 Task: Look for space in Barpeta Road, India from 8th June, 2023 to 12th June, 2023 for 2 adults in price range Rs.8000 to Rs.16000. Place can be private room with 1  bedroom having 1 bed and 1 bathroom. Property type can be flatguest house, hotel. Amenities needed are: washing machine. Booking option can be shelf check-in. Required host language is English.
Action: Mouse moved to (433, 98)
Screenshot: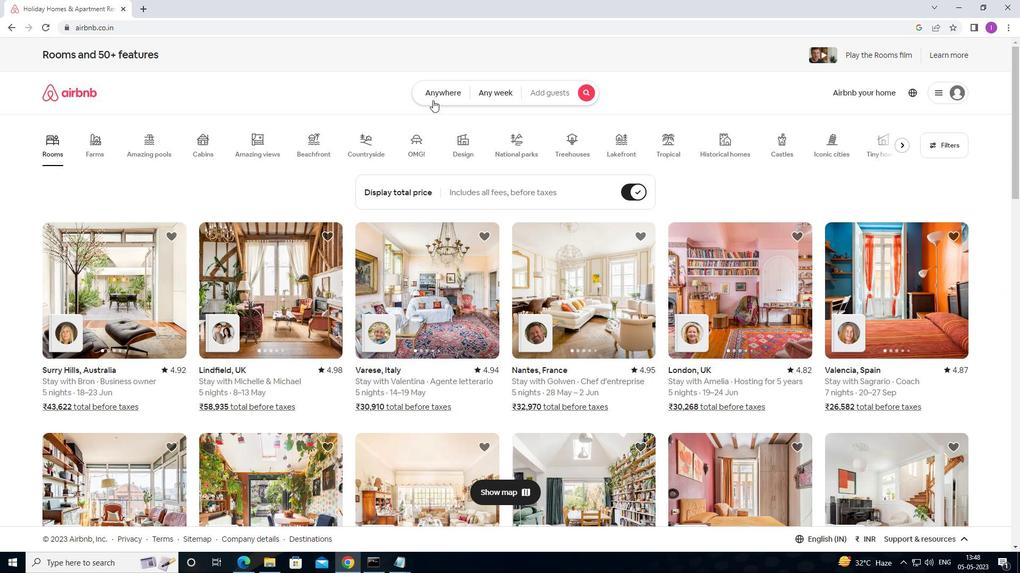 
Action: Mouse pressed left at (433, 98)
Screenshot: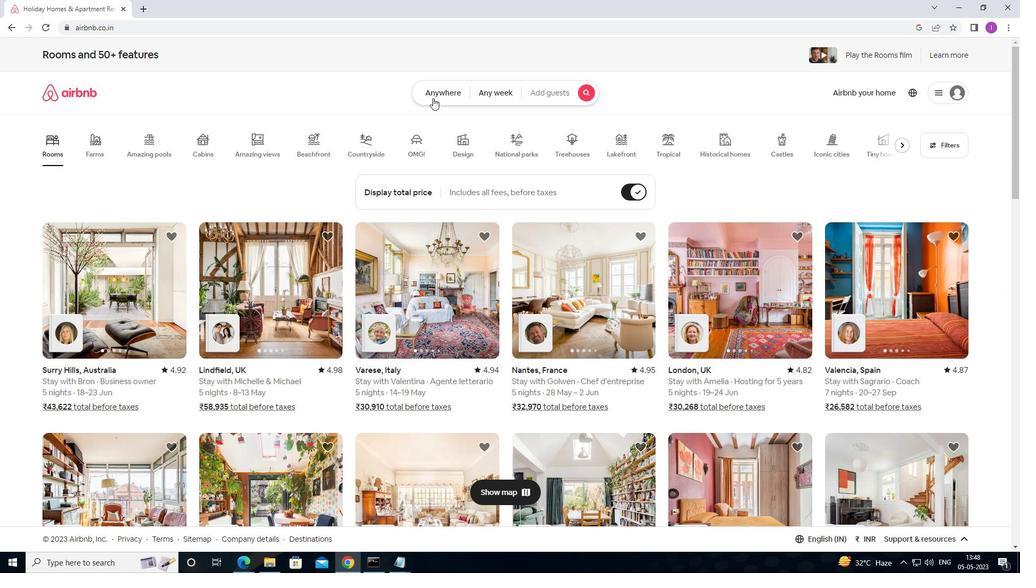 
Action: Mouse moved to (349, 131)
Screenshot: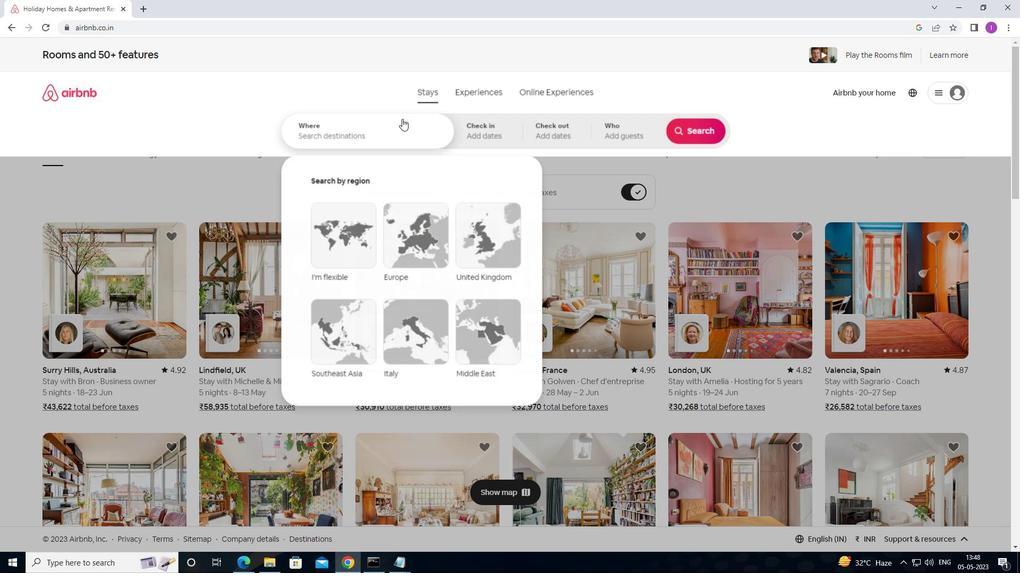 
Action: Mouse pressed left at (349, 131)
Screenshot: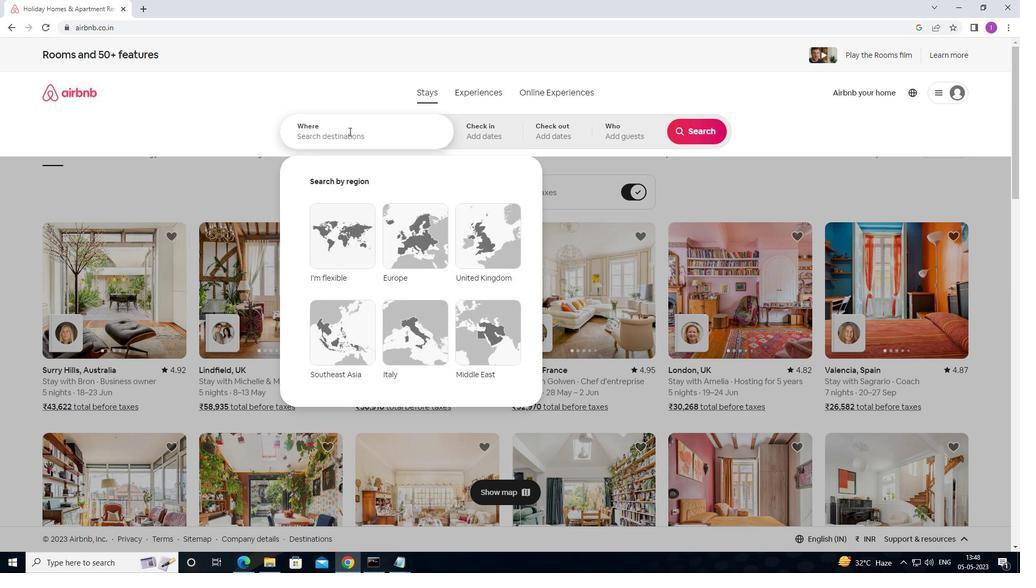 
Action: Mouse moved to (392, 137)
Screenshot: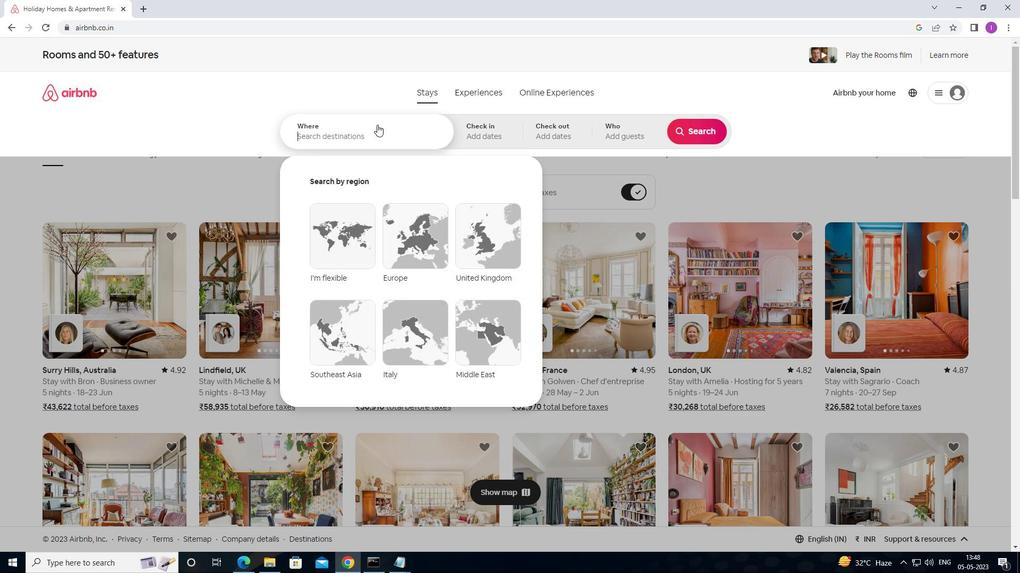 
Action: Key pressed <Key.shift>BARPETA,<Key.shift><Key.shift><Key.shift><Key.shift><Key.shift><Key.shift><Key.shift><Key.shift><Key.shift><Key.shift><Key.shift><Key.shift><Key.shift><Key.shift><Key.shift><Key.shift><Key.shift><Key.shift><Key.shift><Key.backspace><Key.space>ROAD,<Key.shift>INDIA
Screenshot: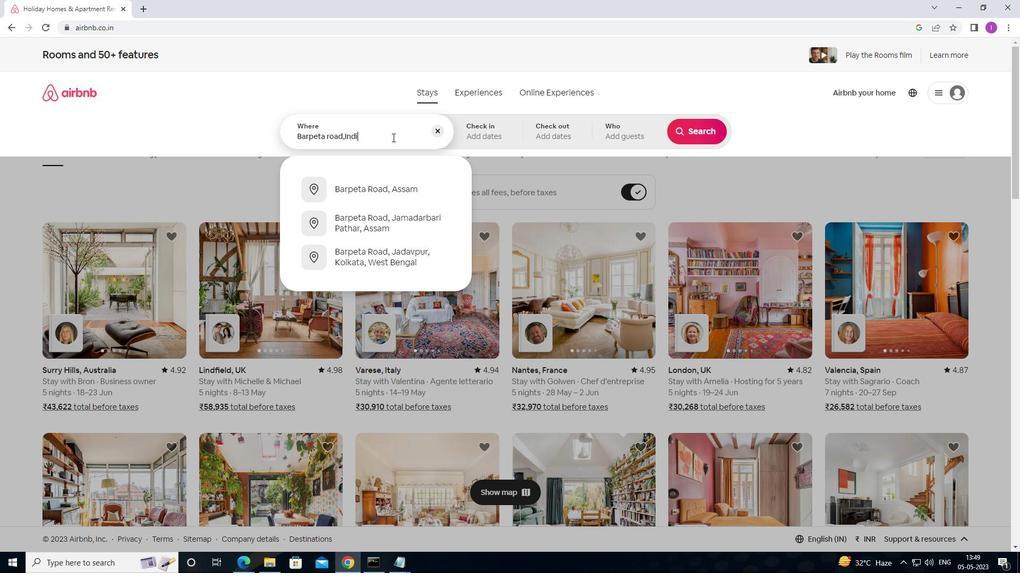 
Action: Mouse moved to (466, 137)
Screenshot: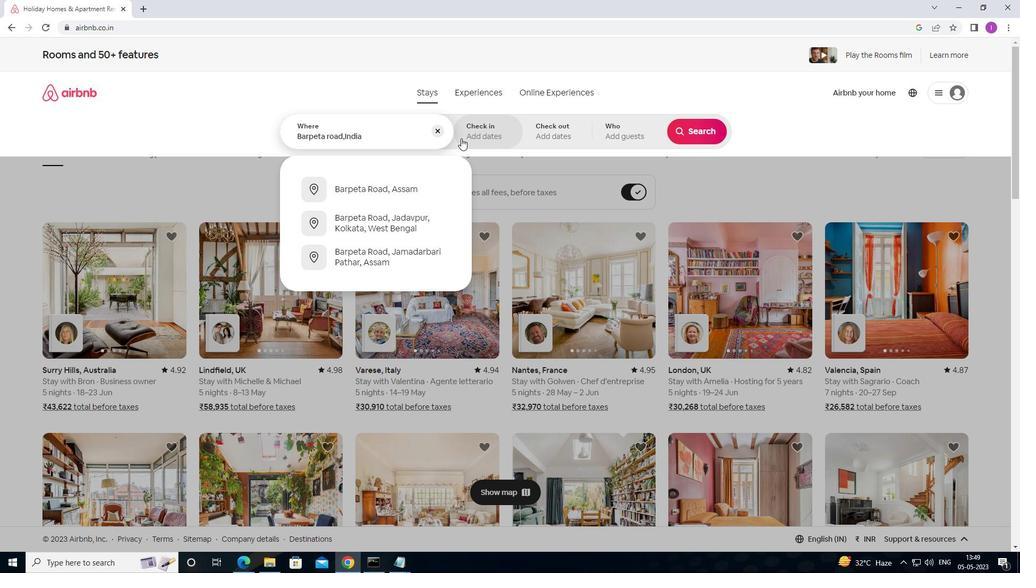 
Action: Mouse pressed left at (466, 137)
Screenshot: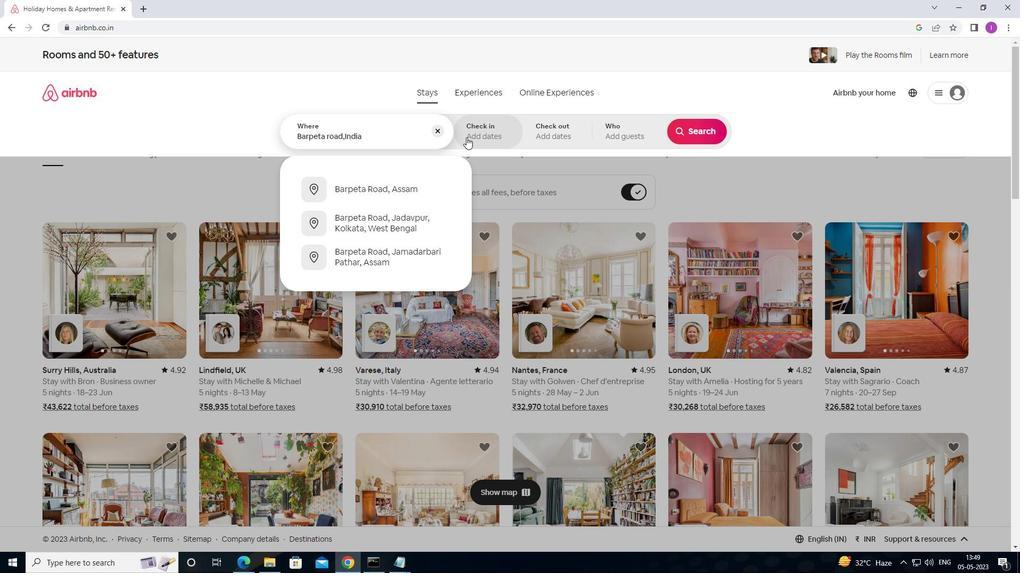 
Action: Mouse moved to (638, 288)
Screenshot: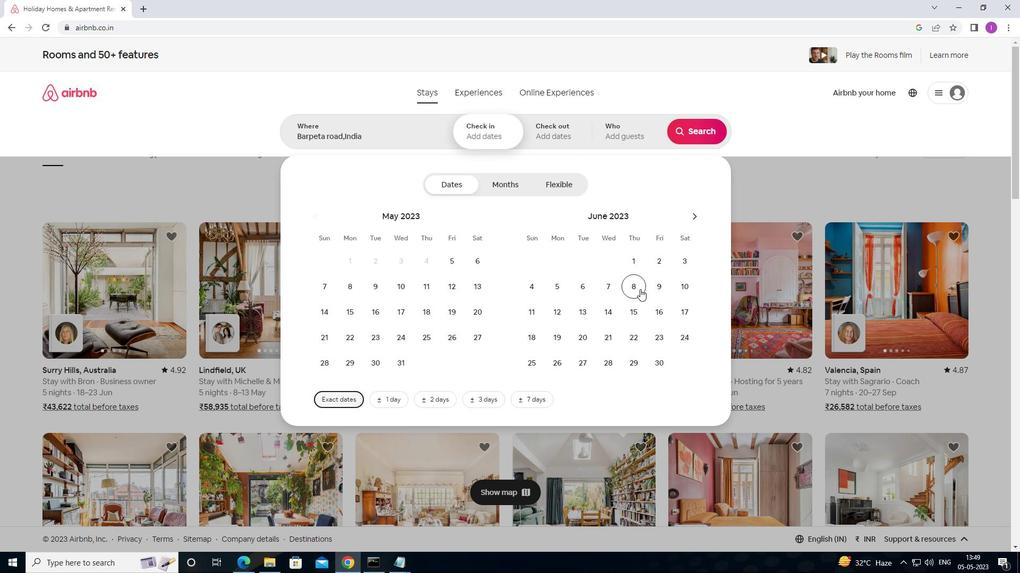 
Action: Mouse pressed left at (638, 288)
Screenshot: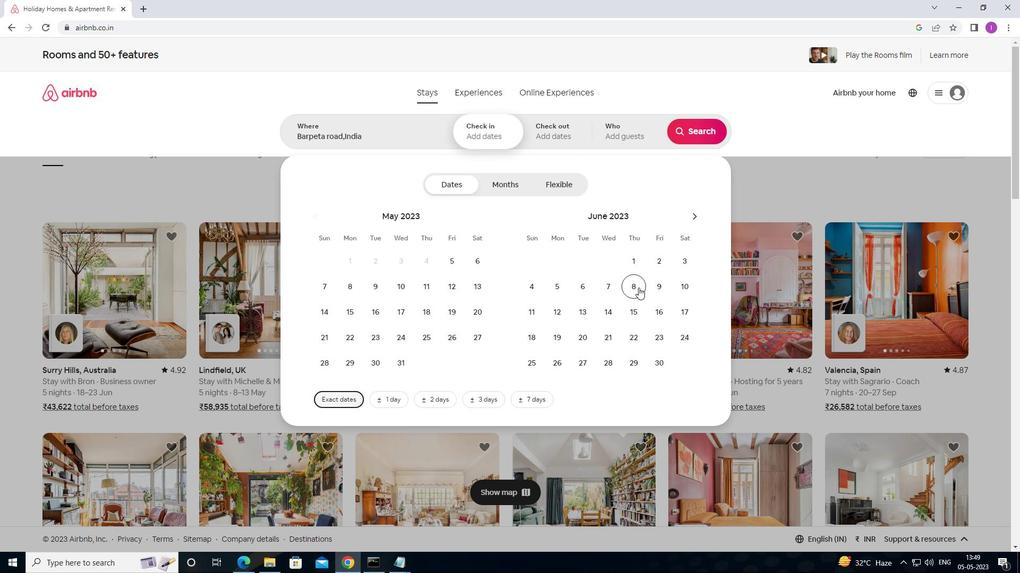 
Action: Mouse moved to (551, 309)
Screenshot: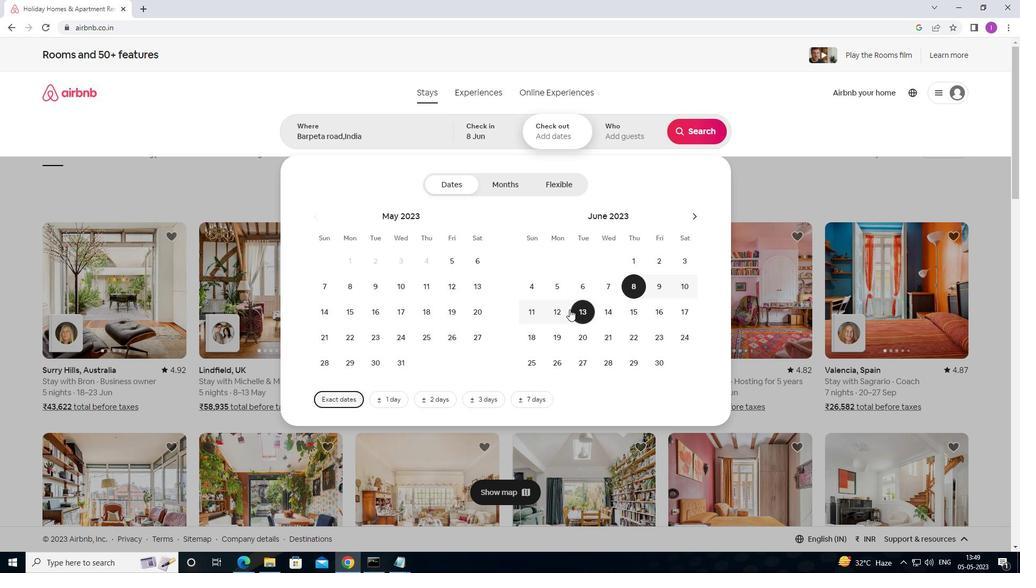 
Action: Mouse pressed left at (551, 309)
Screenshot: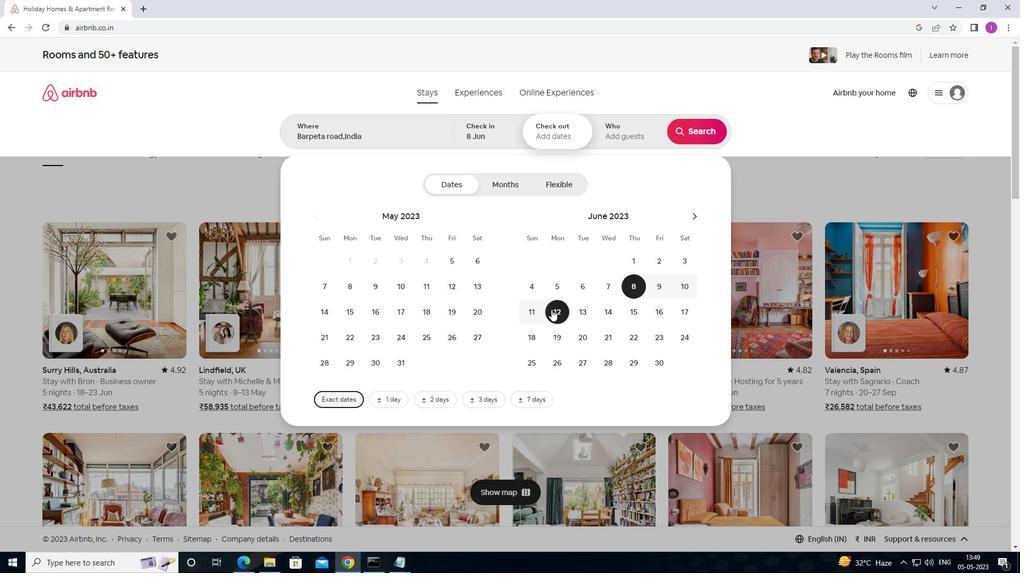 
Action: Mouse moved to (616, 139)
Screenshot: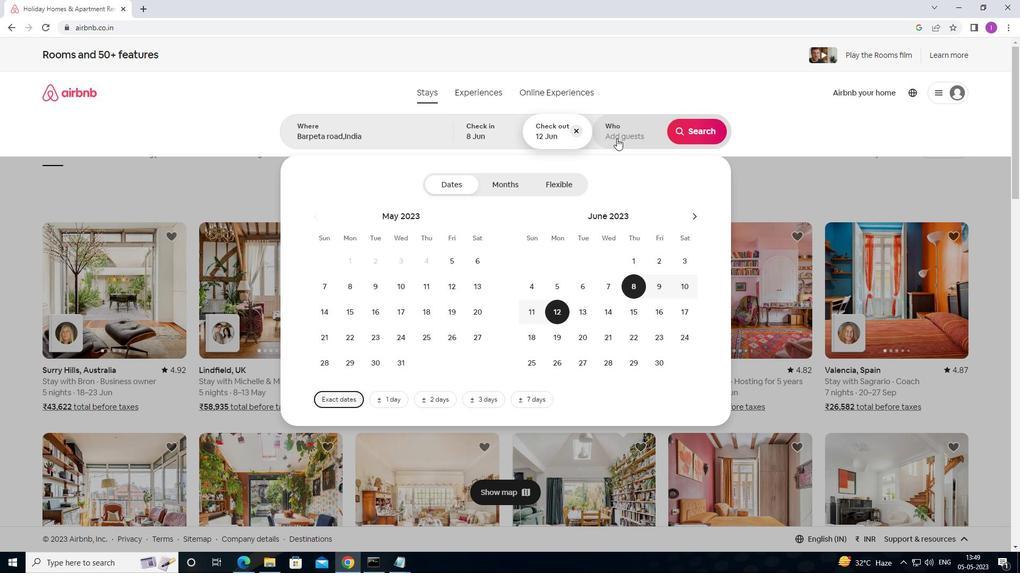 
Action: Mouse pressed left at (616, 139)
Screenshot: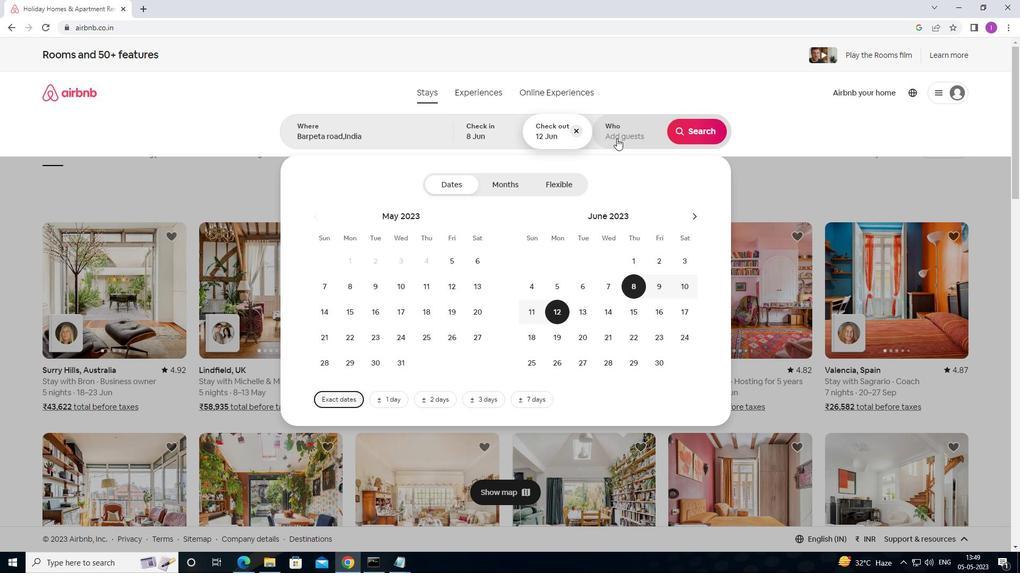 
Action: Mouse moved to (700, 188)
Screenshot: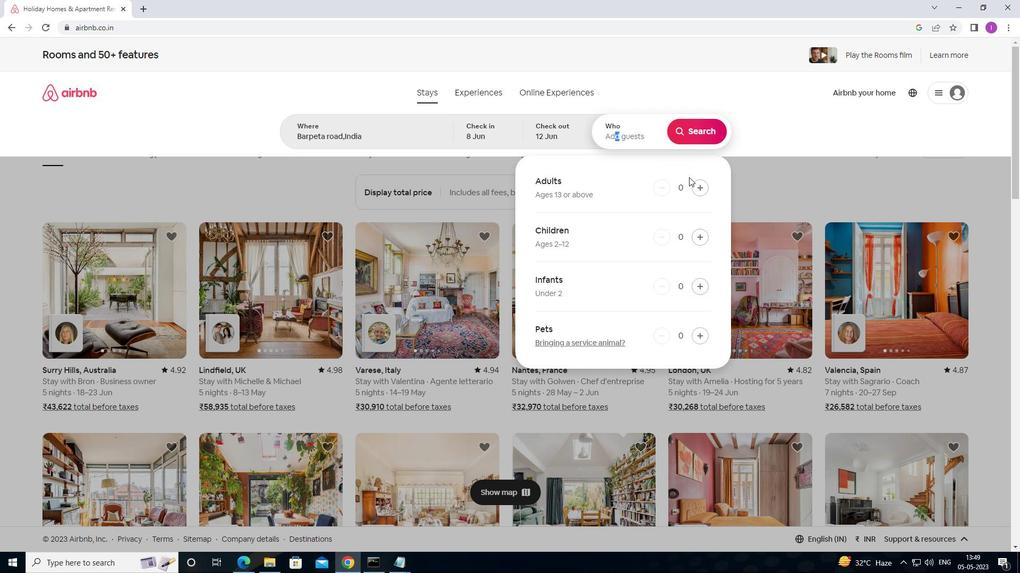 
Action: Mouse pressed left at (700, 188)
Screenshot: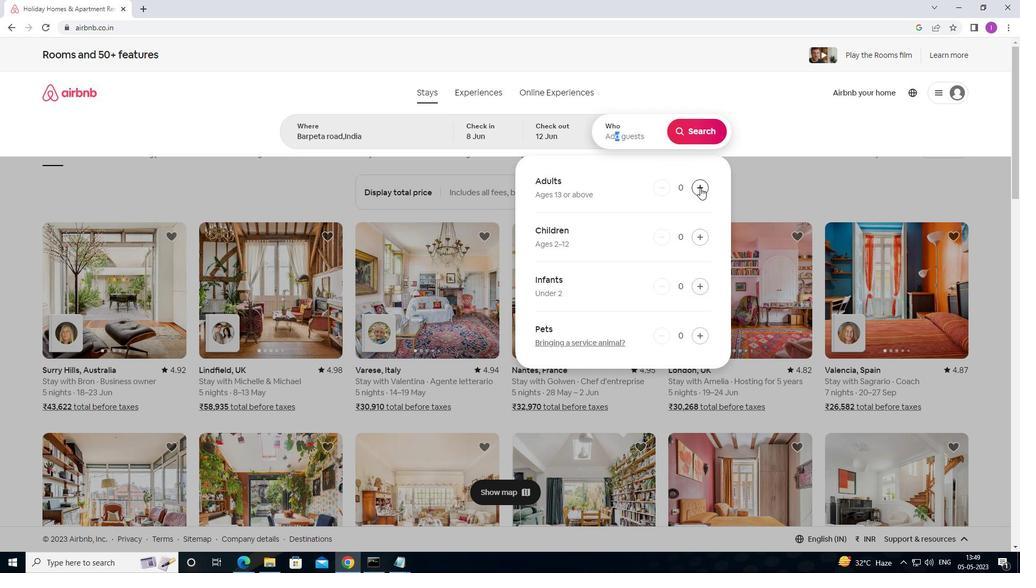 
Action: Mouse moved to (700, 188)
Screenshot: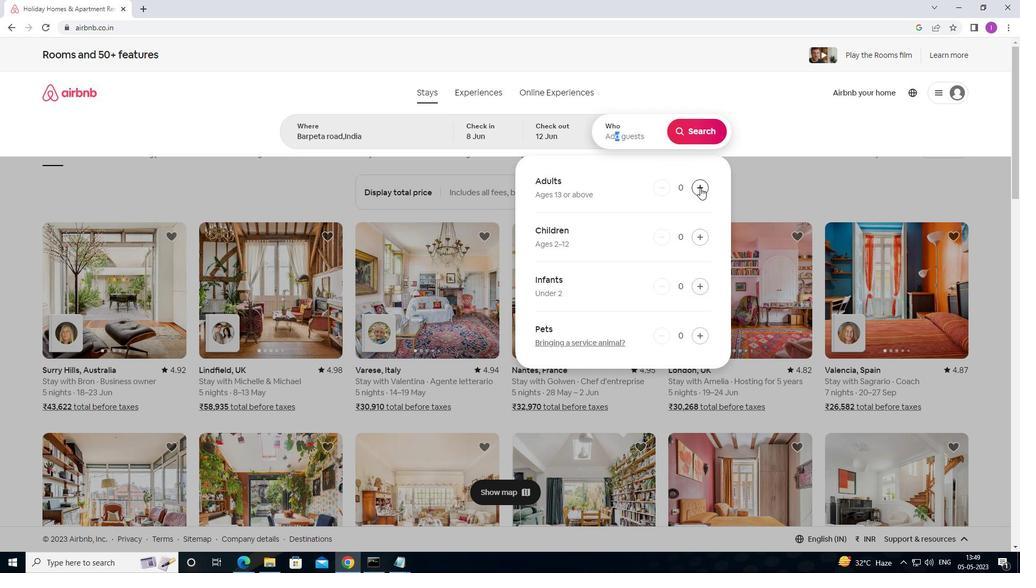 
Action: Mouse pressed left at (700, 188)
Screenshot: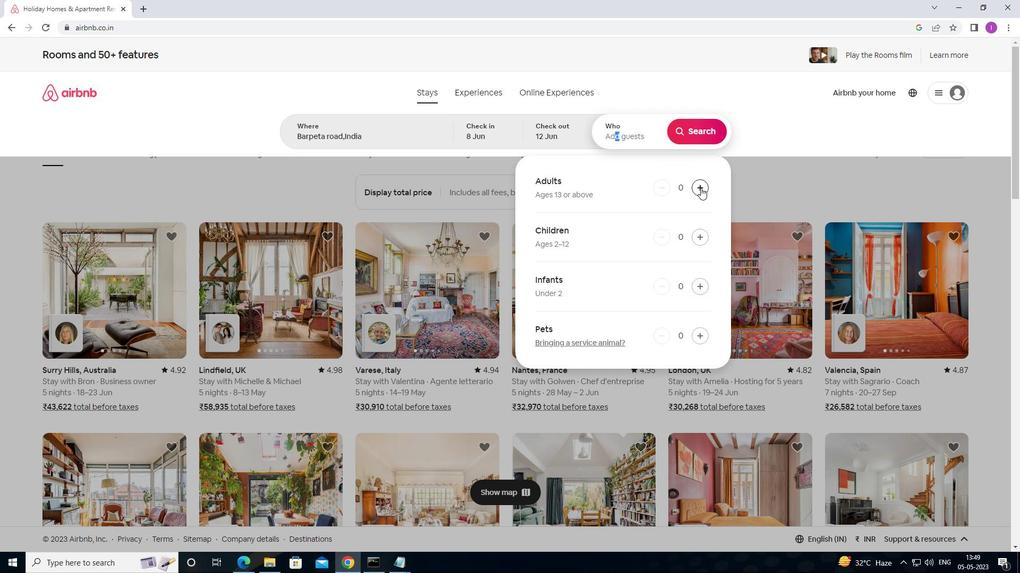 
Action: Mouse moved to (706, 134)
Screenshot: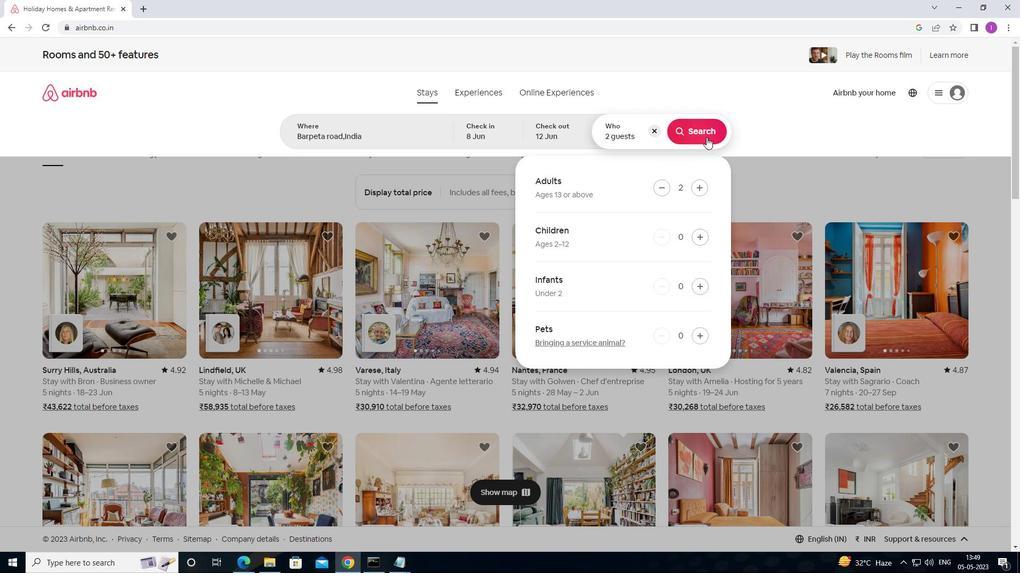 
Action: Mouse pressed left at (706, 134)
Screenshot: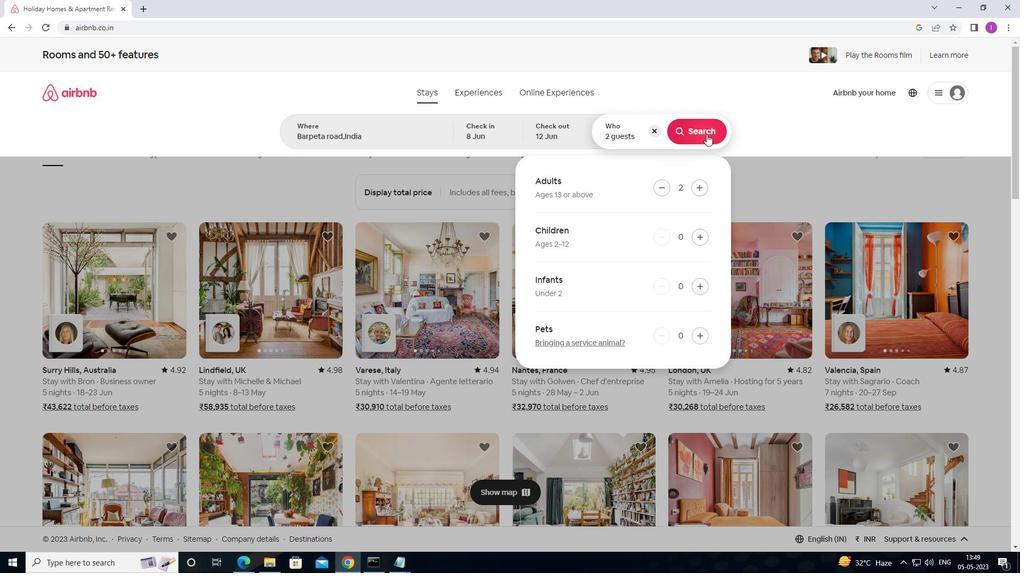 
Action: Mouse moved to (967, 104)
Screenshot: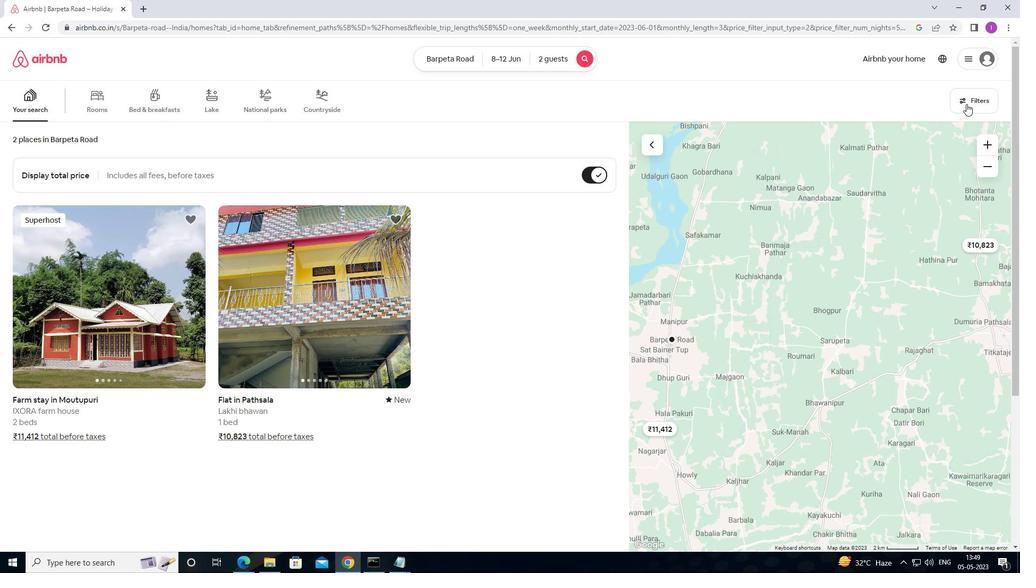 
Action: Mouse pressed left at (967, 104)
Screenshot: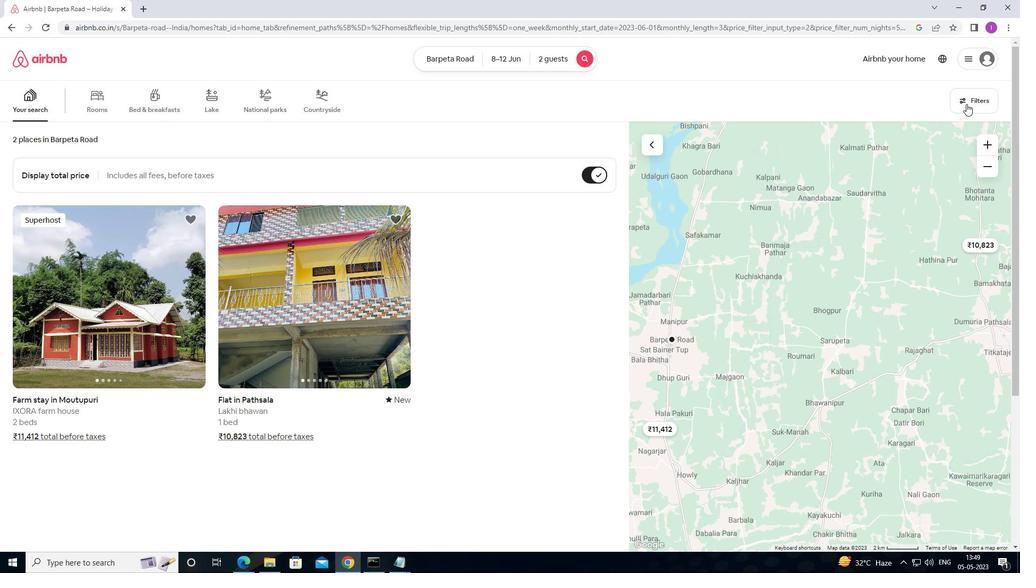 
Action: Mouse moved to (417, 365)
Screenshot: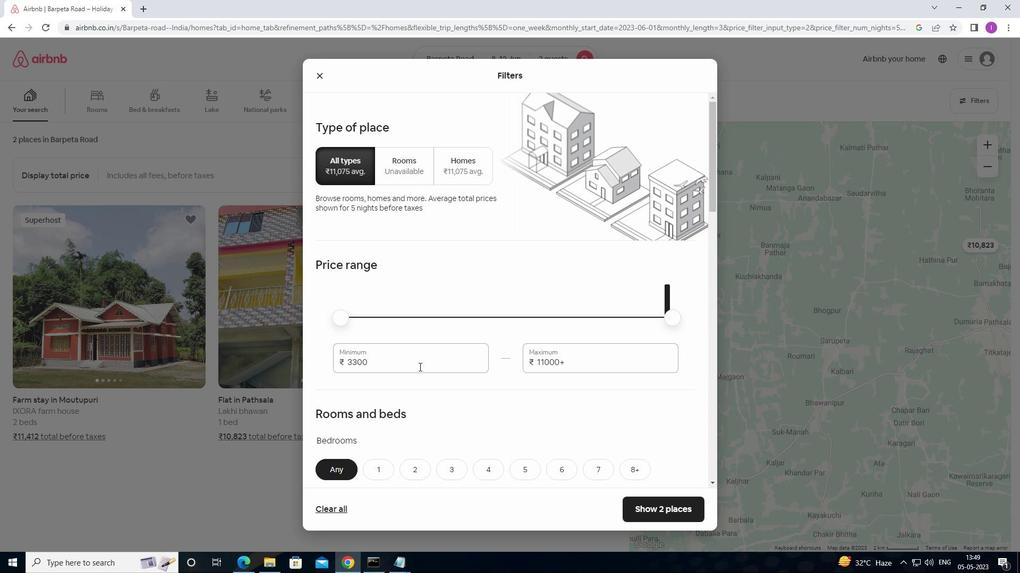 
Action: Mouse pressed left at (417, 365)
Screenshot: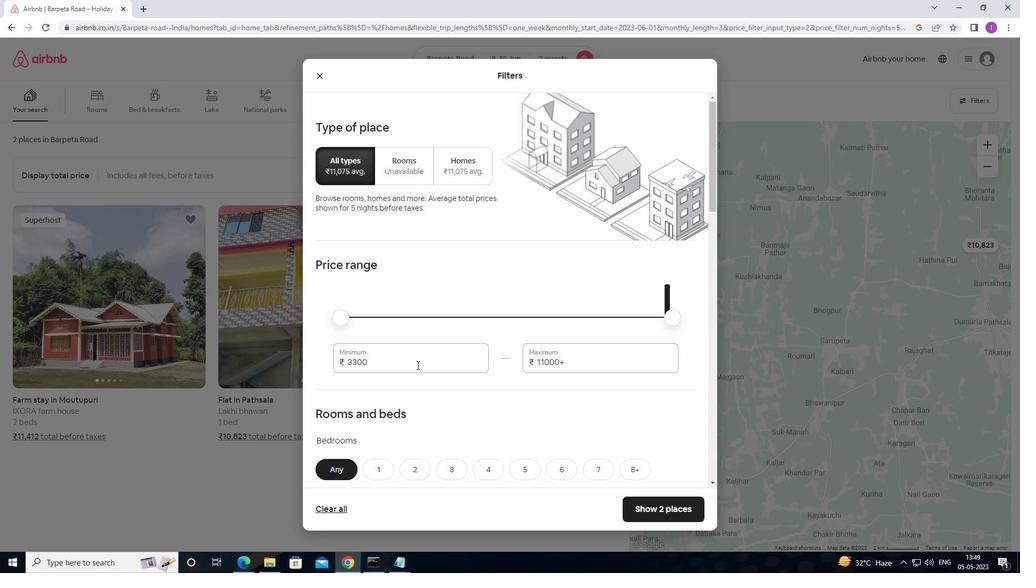 
Action: Mouse moved to (331, 358)
Screenshot: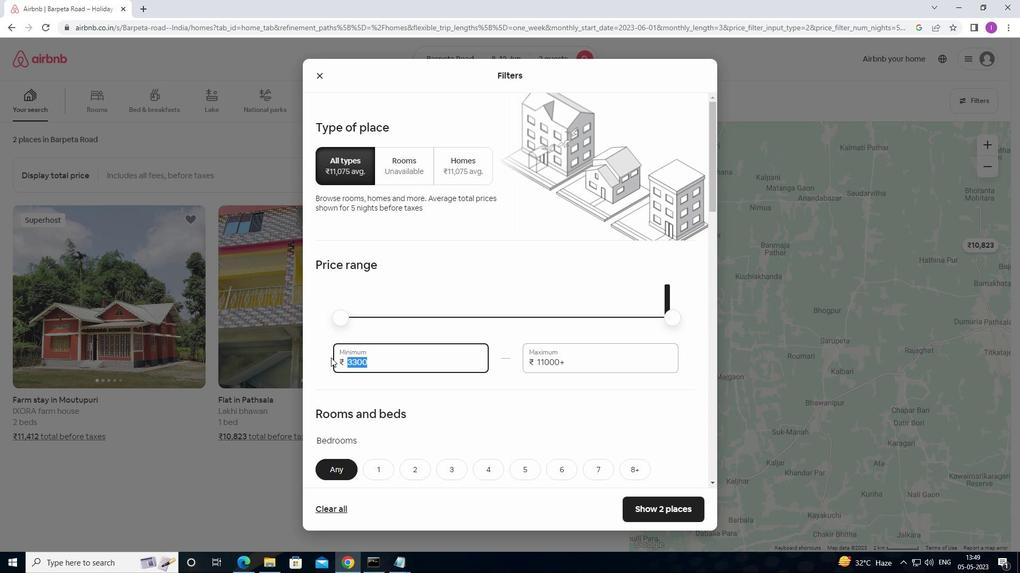 
Action: Key pressed 8
Screenshot: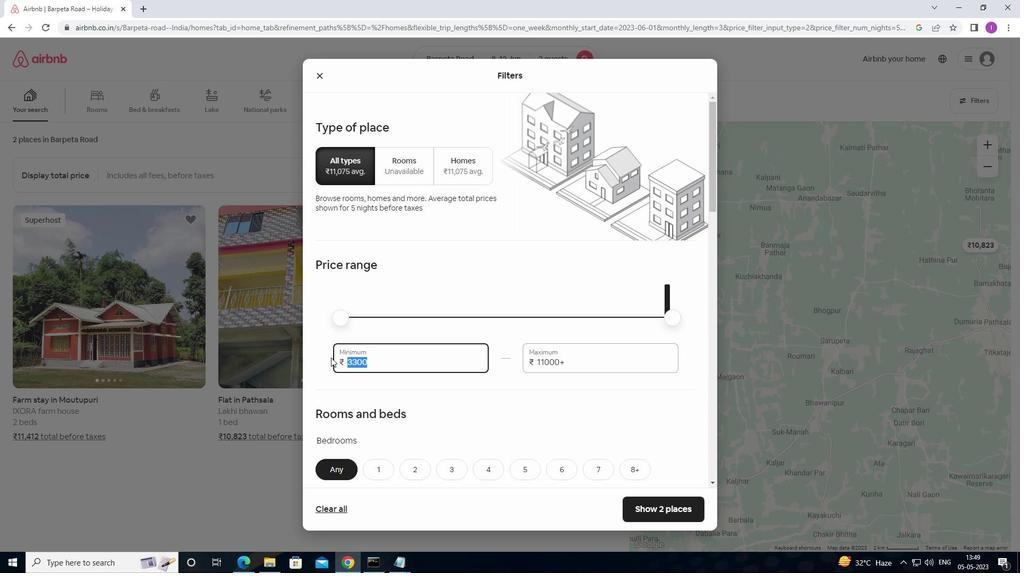 
Action: Mouse moved to (333, 357)
Screenshot: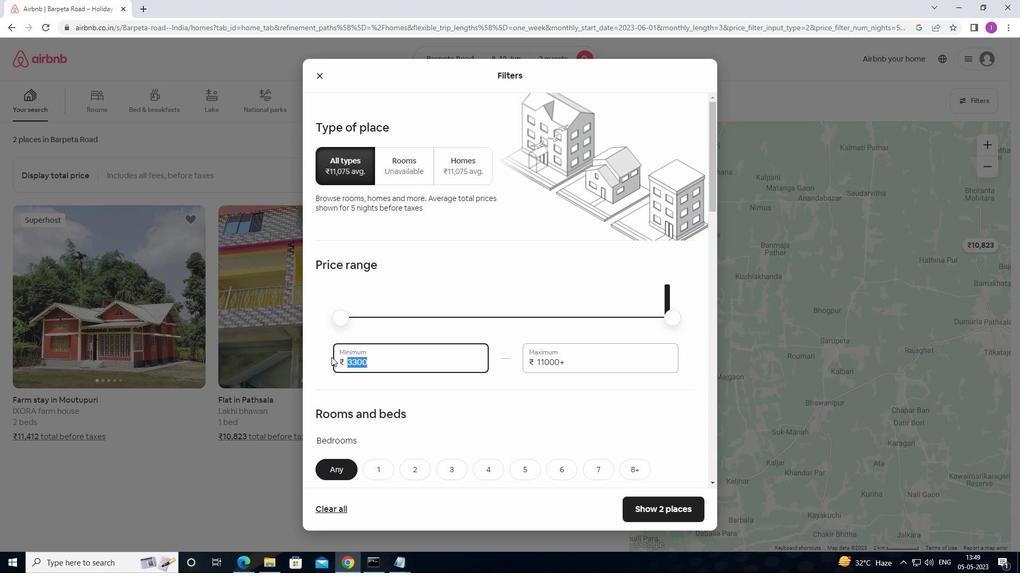 
Action: Key pressed 000
Screenshot: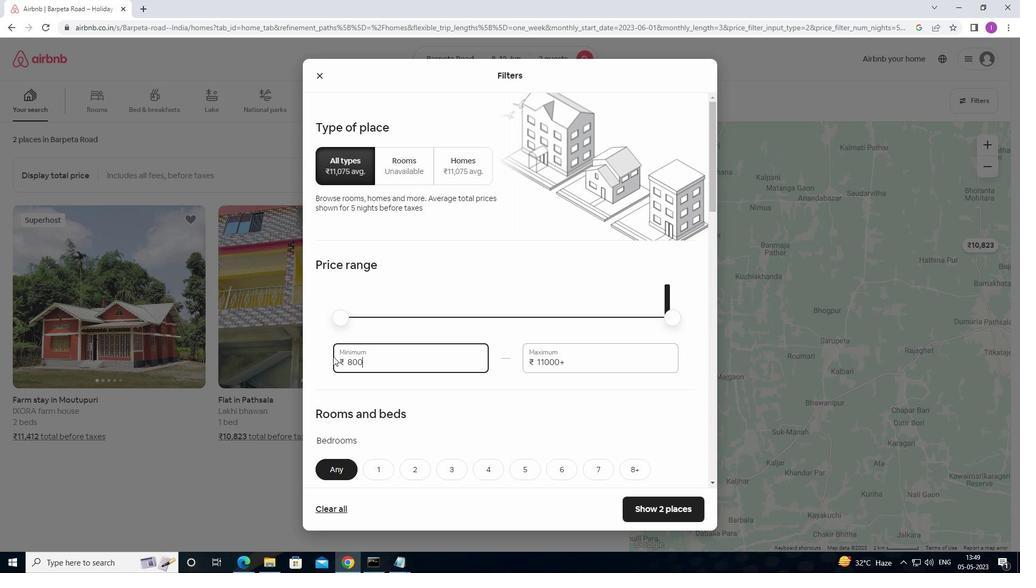 
Action: Mouse moved to (574, 365)
Screenshot: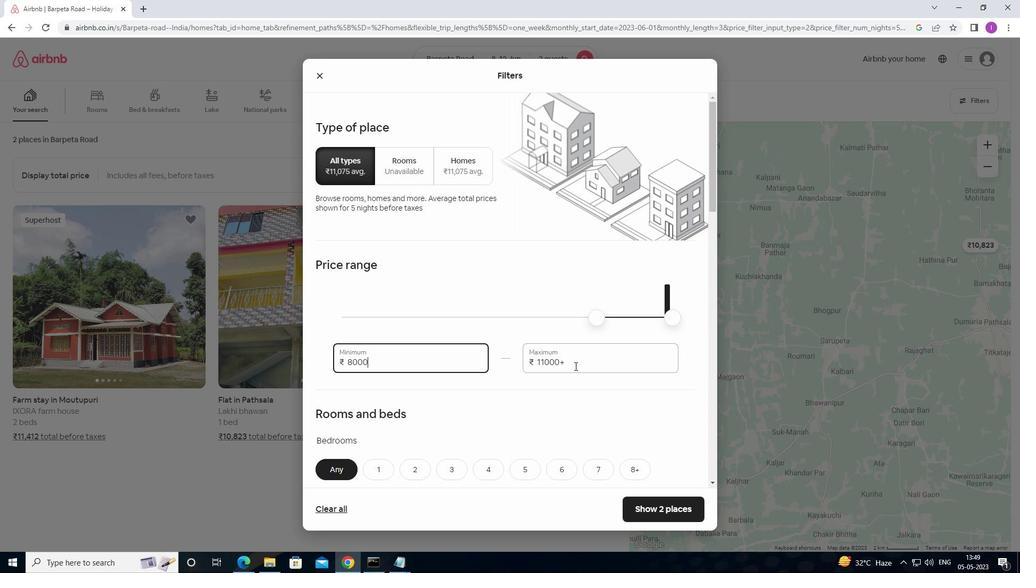 
Action: Mouse pressed left at (574, 365)
Screenshot: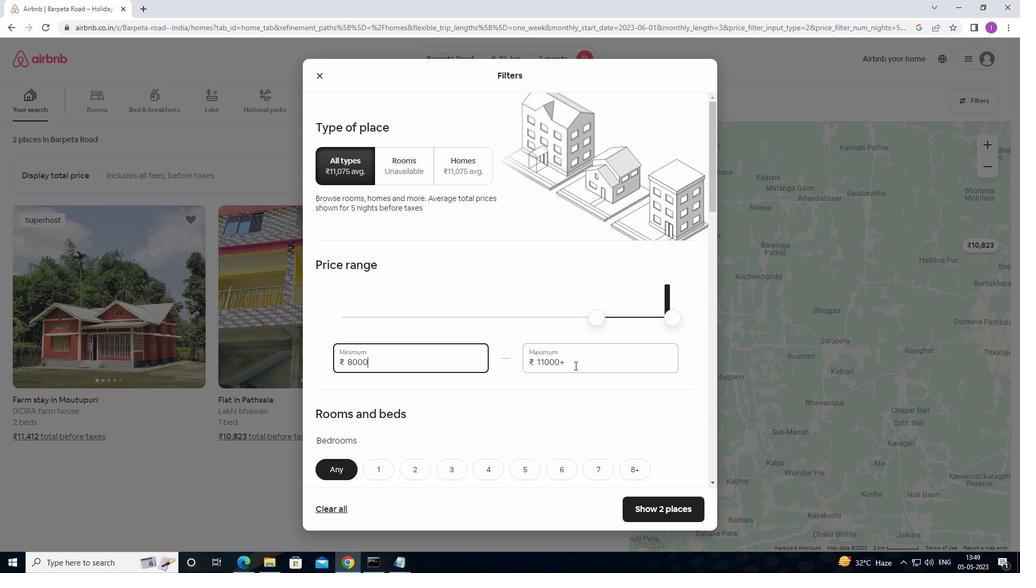 
Action: Mouse moved to (625, 409)
Screenshot: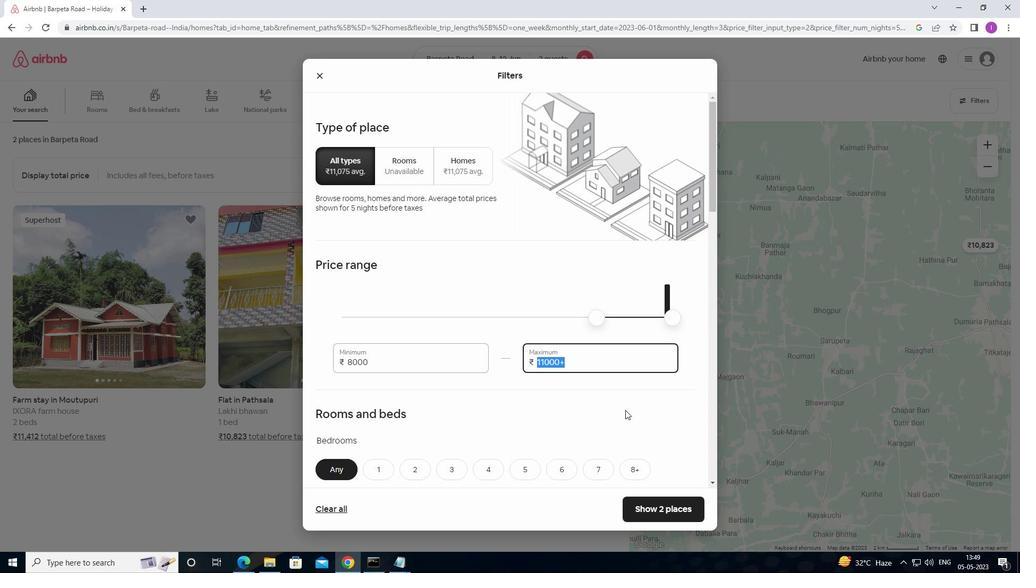 
Action: Key pressed 16000
Screenshot: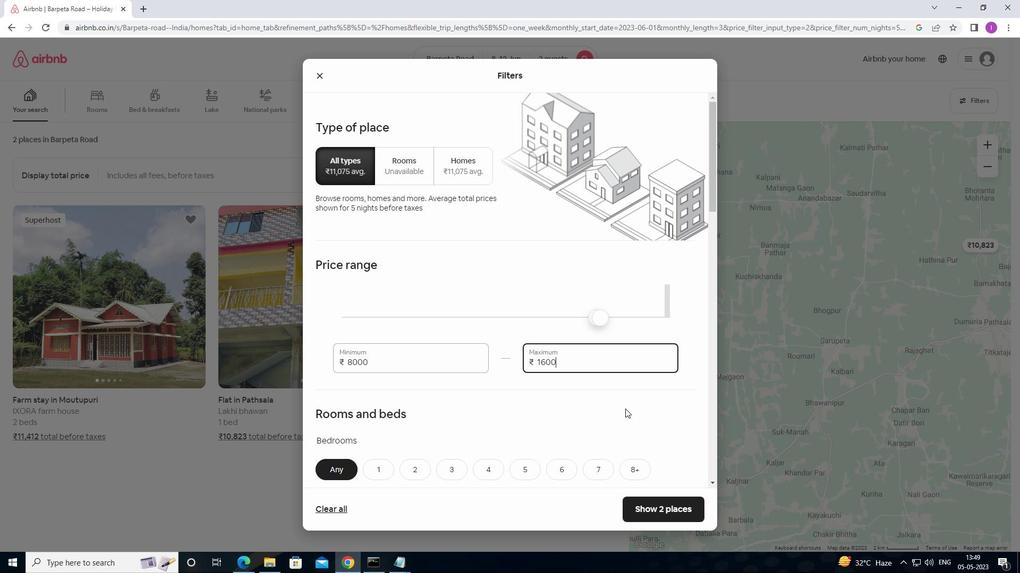 
Action: Mouse moved to (582, 460)
Screenshot: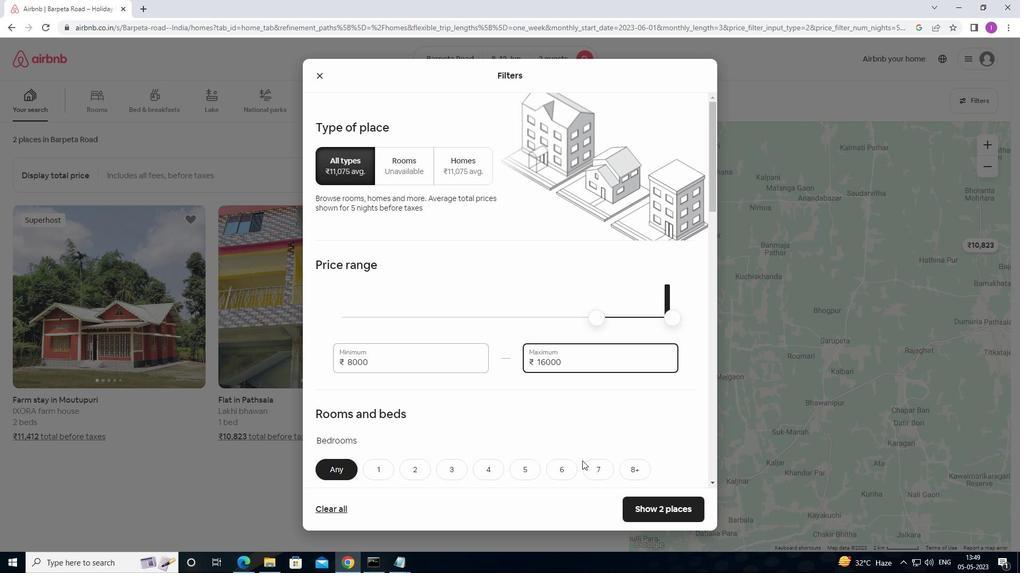 
Action: Mouse scrolled (582, 459) with delta (0, 0)
Screenshot: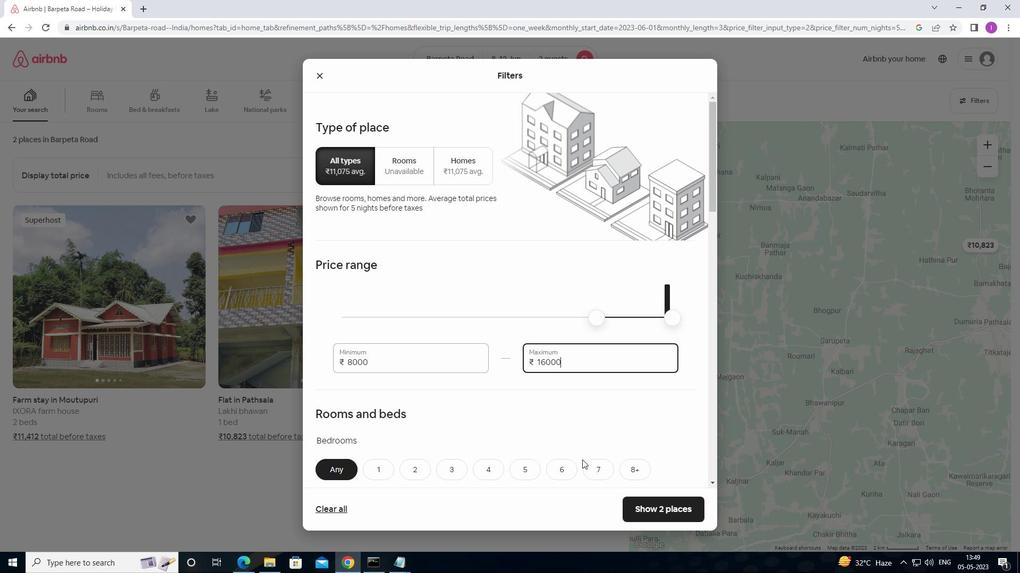 
Action: Mouse scrolled (582, 459) with delta (0, 0)
Screenshot: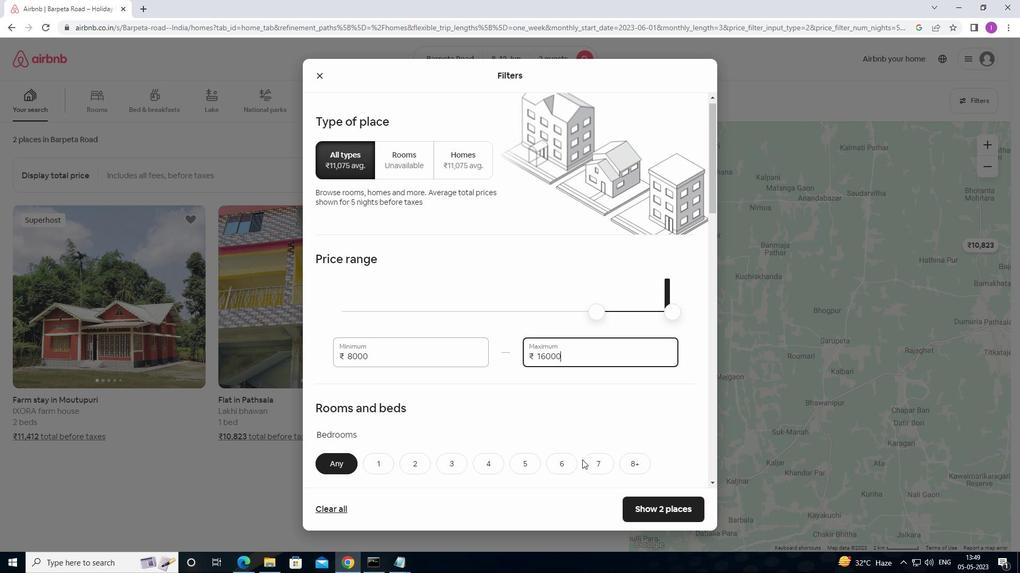 
Action: Mouse moved to (474, 466)
Screenshot: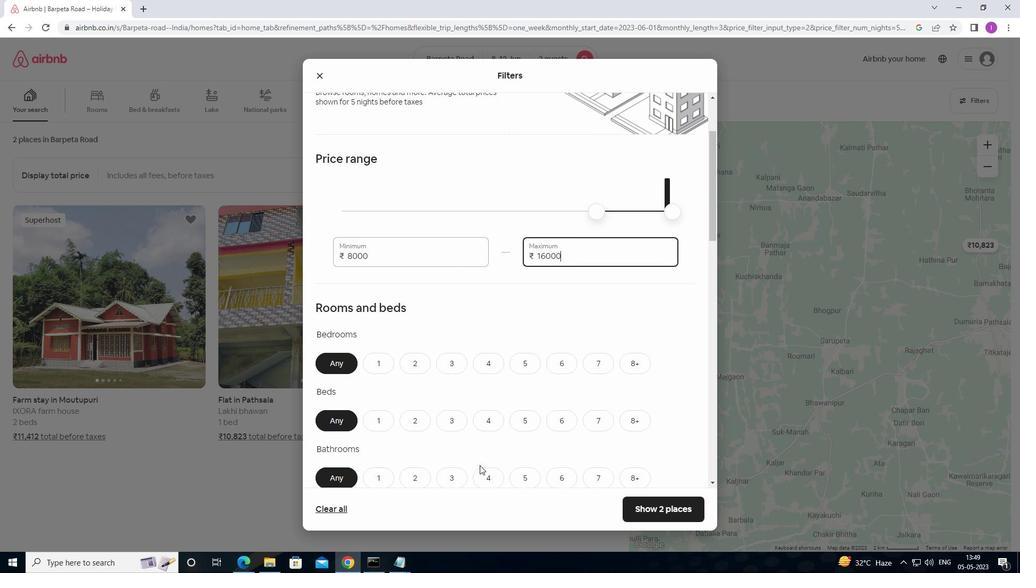 
Action: Mouse scrolled (474, 465) with delta (0, 0)
Screenshot: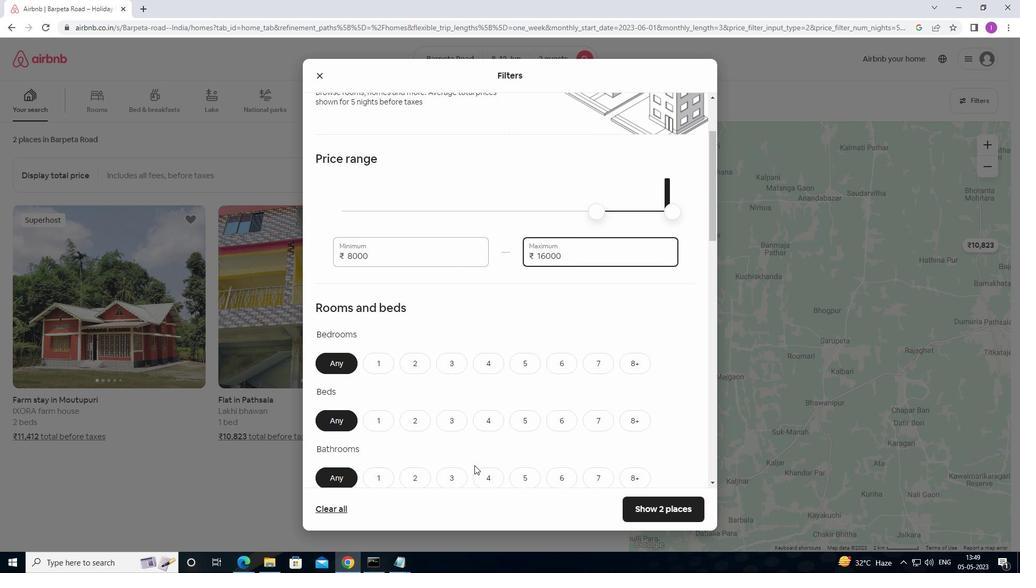 
Action: Mouse moved to (376, 312)
Screenshot: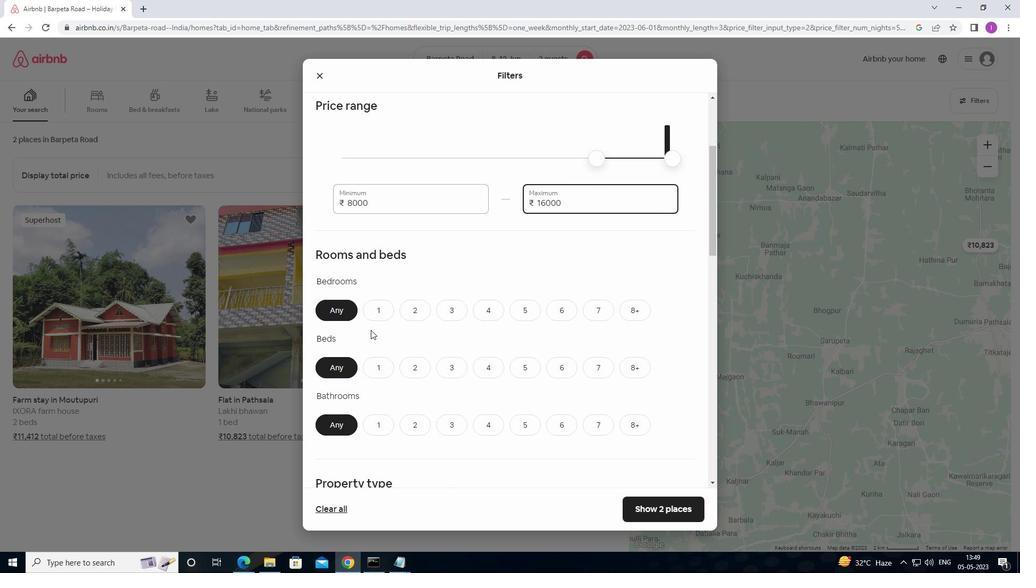 
Action: Mouse pressed left at (376, 312)
Screenshot: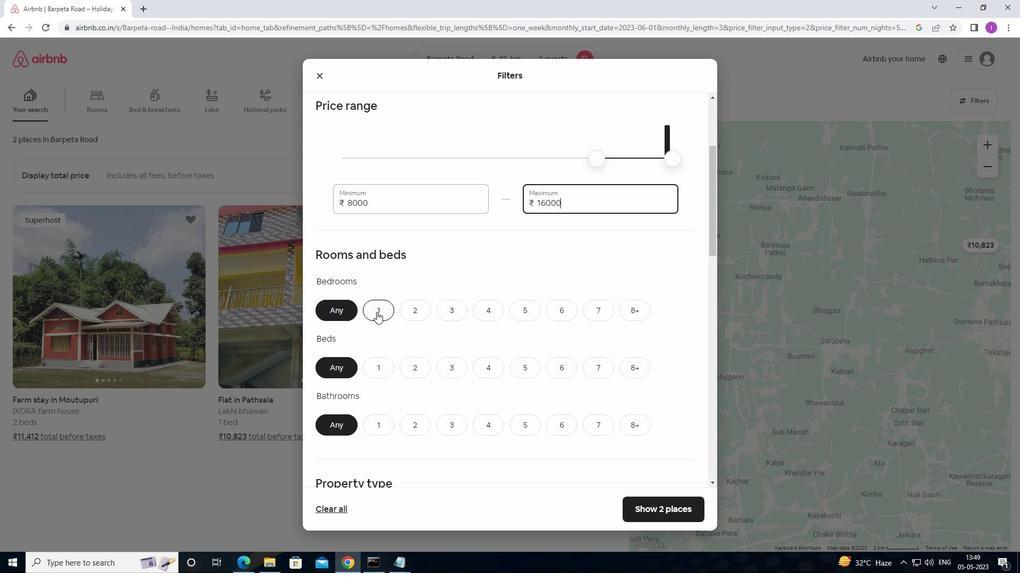
Action: Mouse moved to (390, 372)
Screenshot: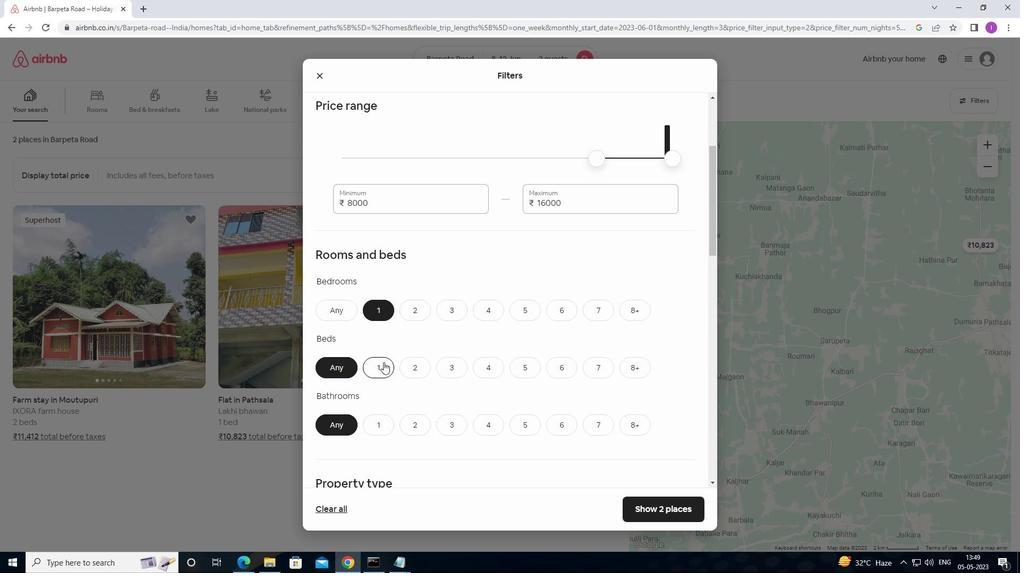 
Action: Mouse pressed left at (390, 372)
Screenshot: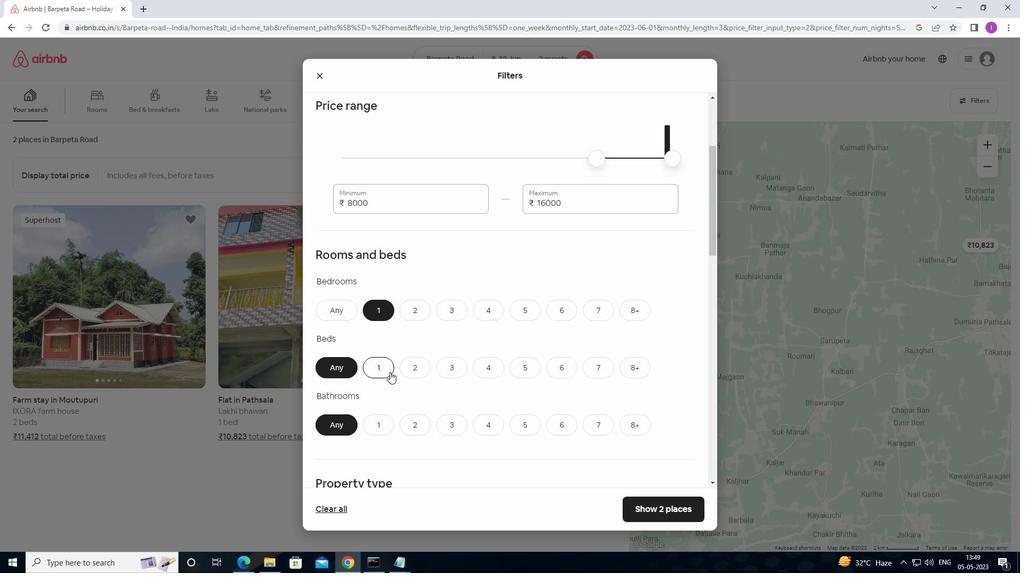 
Action: Mouse moved to (378, 430)
Screenshot: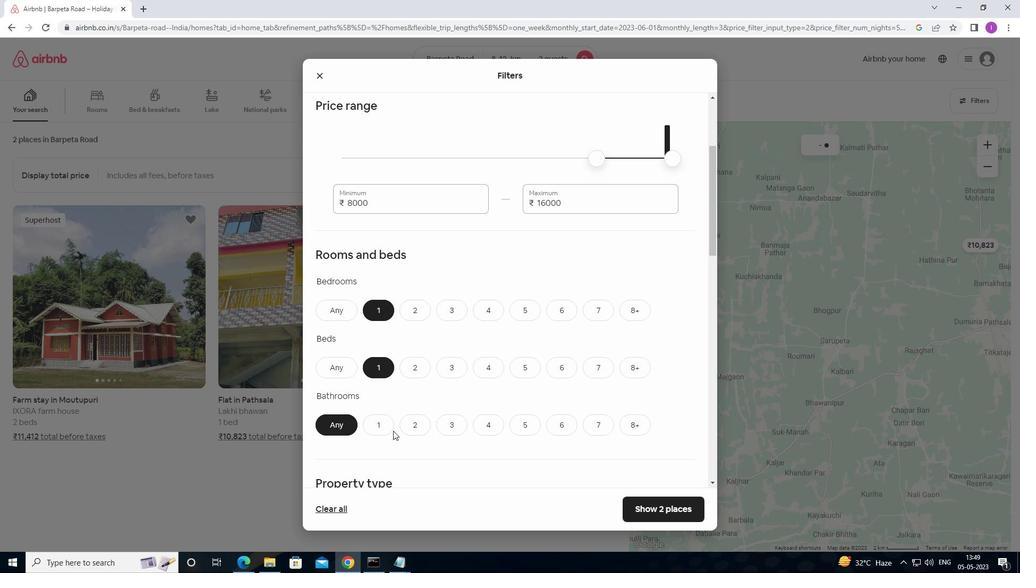 
Action: Mouse pressed left at (378, 430)
Screenshot: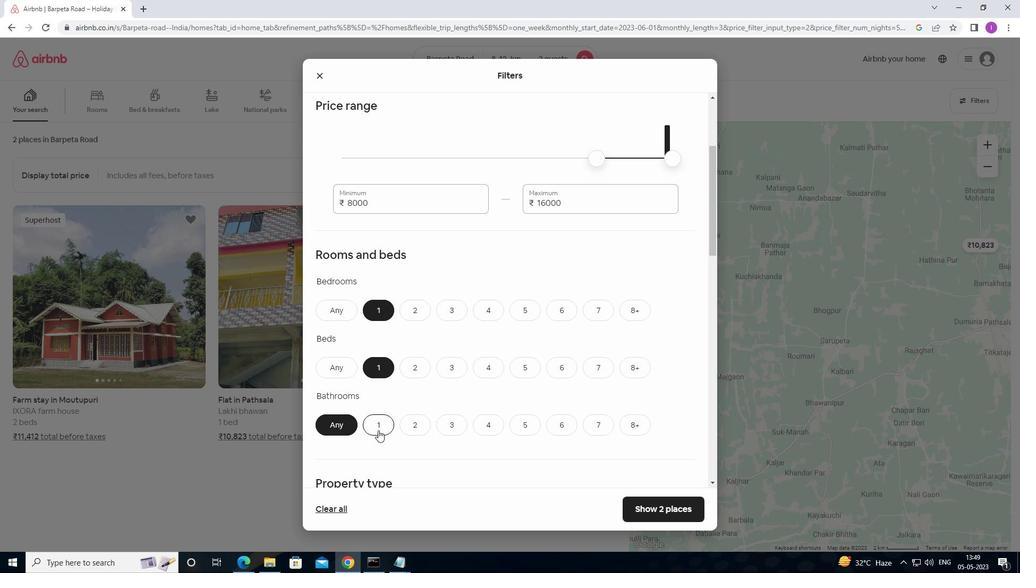 
Action: Mouse moved to (394, 461)
Screenshot: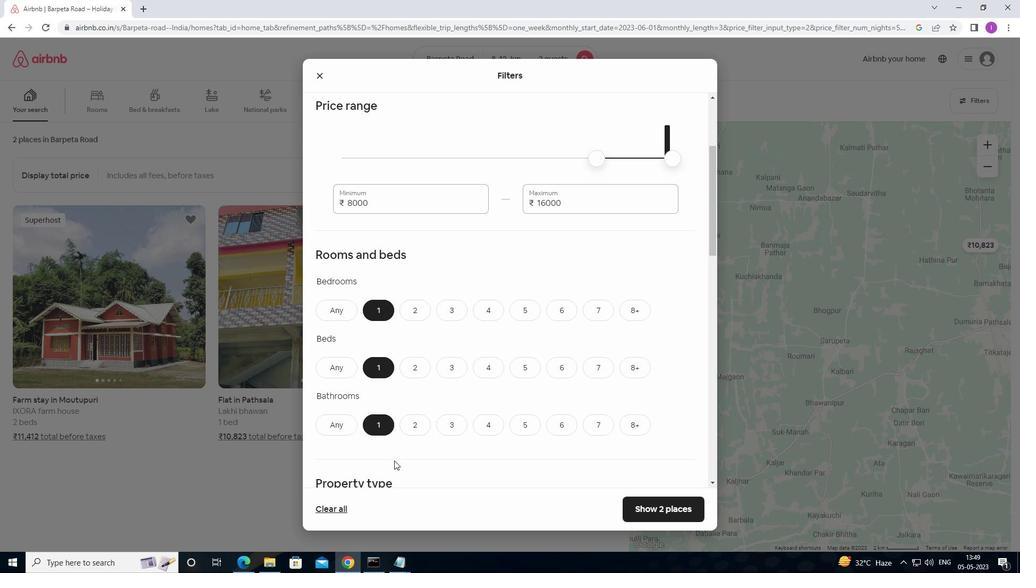 
Action: Mouse scrolled (394, 460) with delta (0, 0)
Screenshot: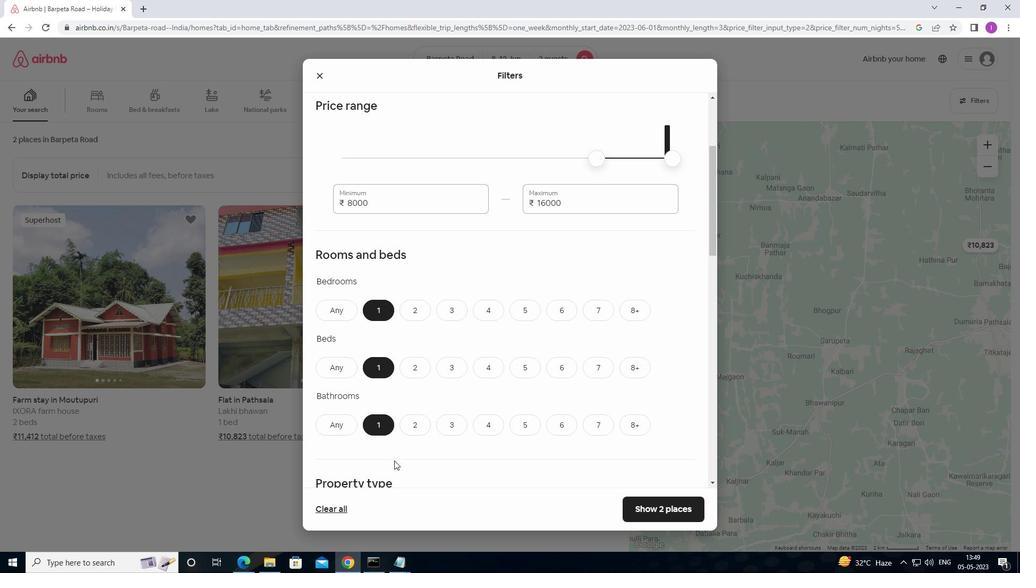 
Action: Mouse moved to (396, 457)
Screenshot: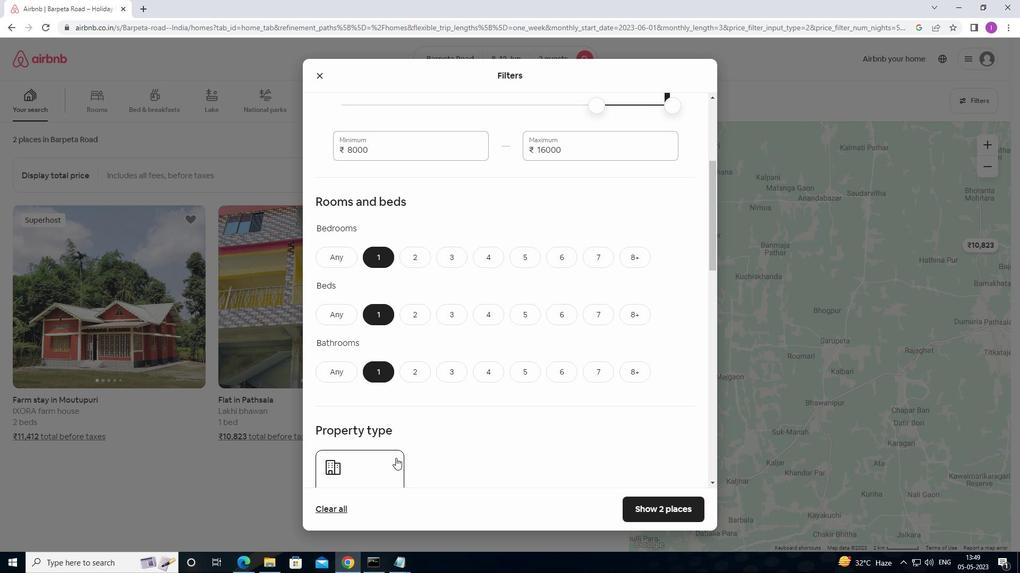 
Action: Mouse scrolled (396, 456) with delta (0, 0)
Screenshot: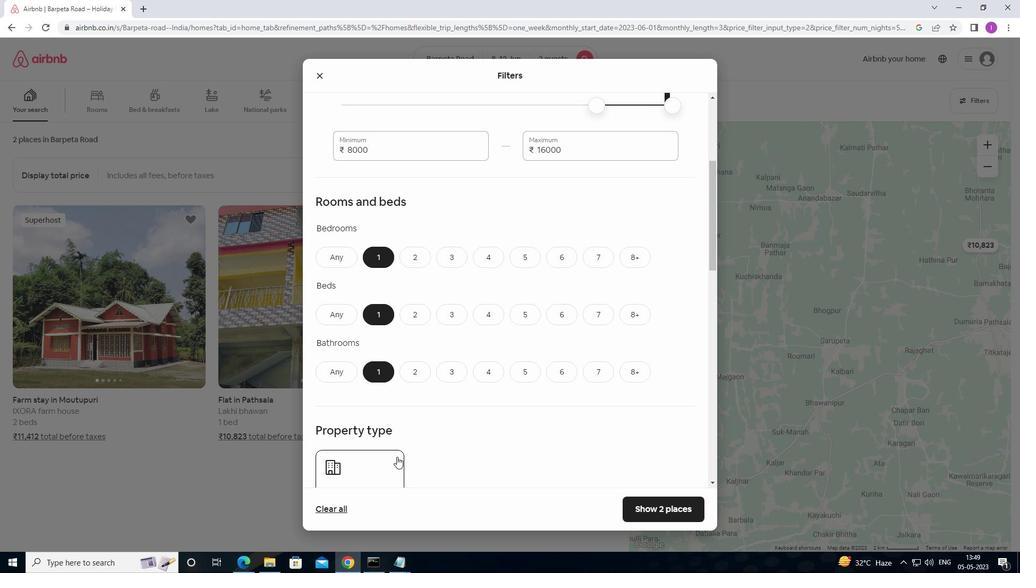 
Action: Mouse moved to (399, 455)
Screenshot: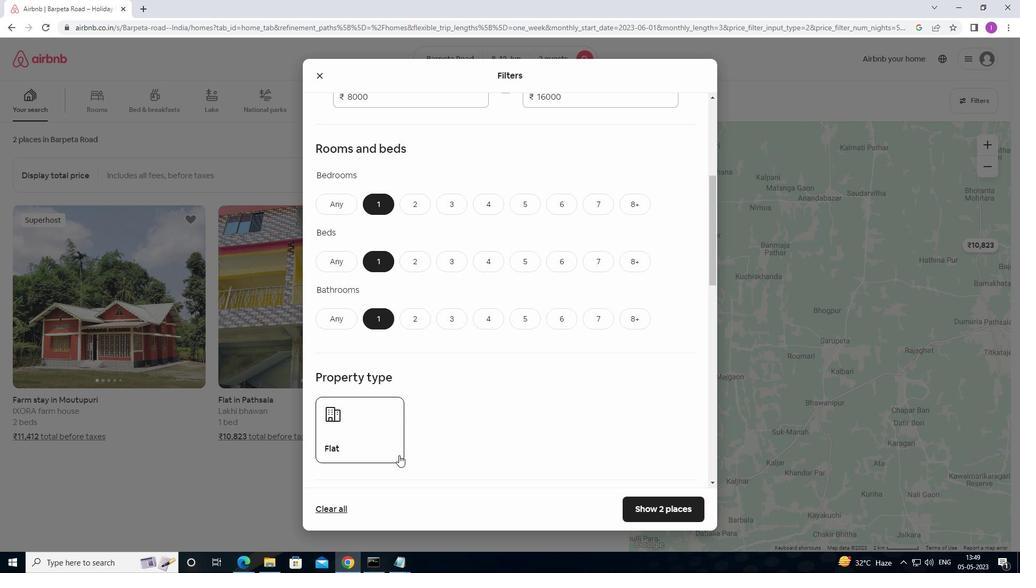 
Action: Mouse scrolled (399, 455) with delta (0, 0)
Screenshot: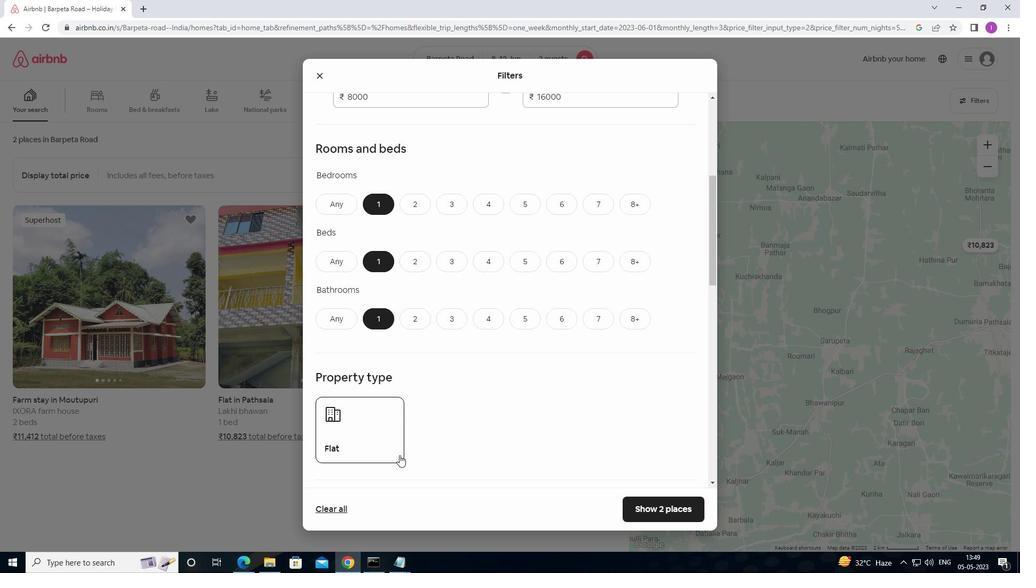 
Action: Mouse moved to (350, 402)
Screenshot: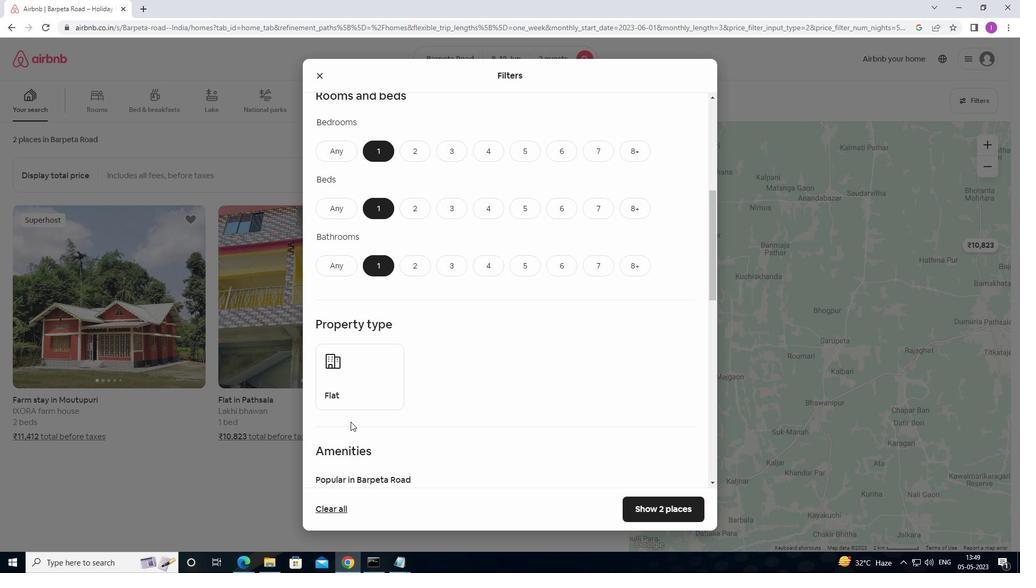 
Action: Mouse pressed left at (350, 402)
Screenshot: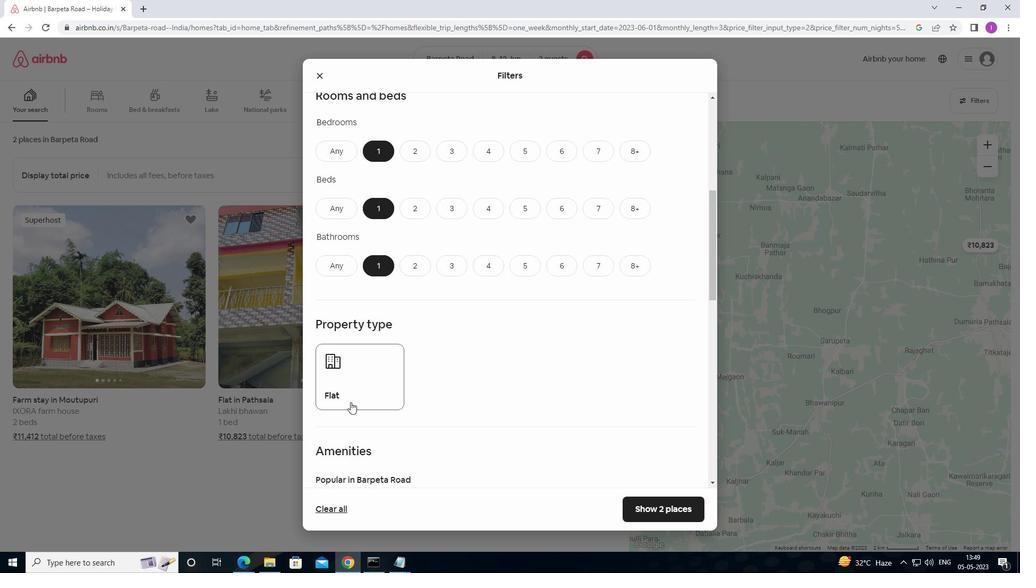 
Action: Mouse moved to (461, 430)
Screenshot: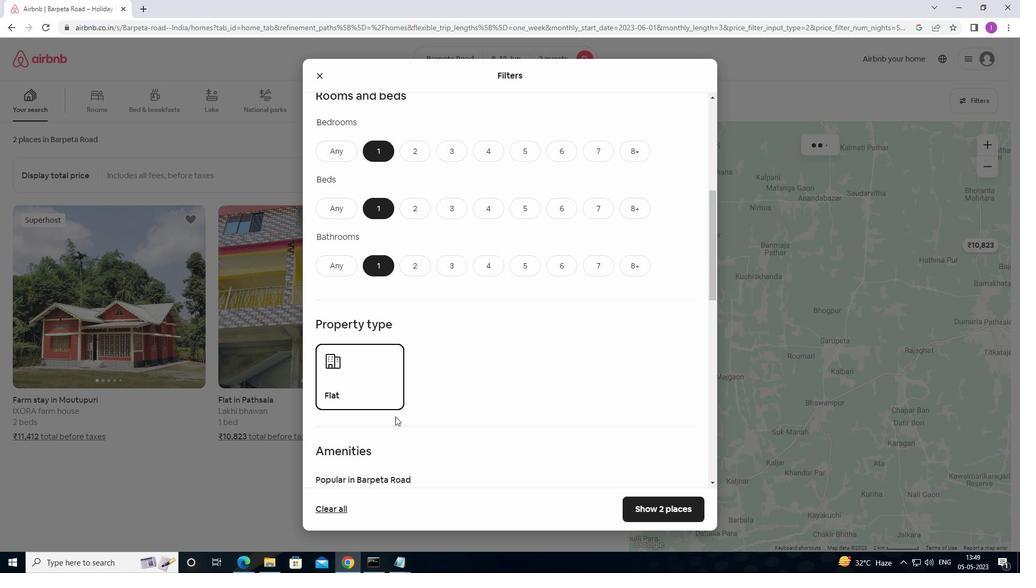 
Action: Mouse scrolled (461, 429) with delta (0, 0)
Screenshot: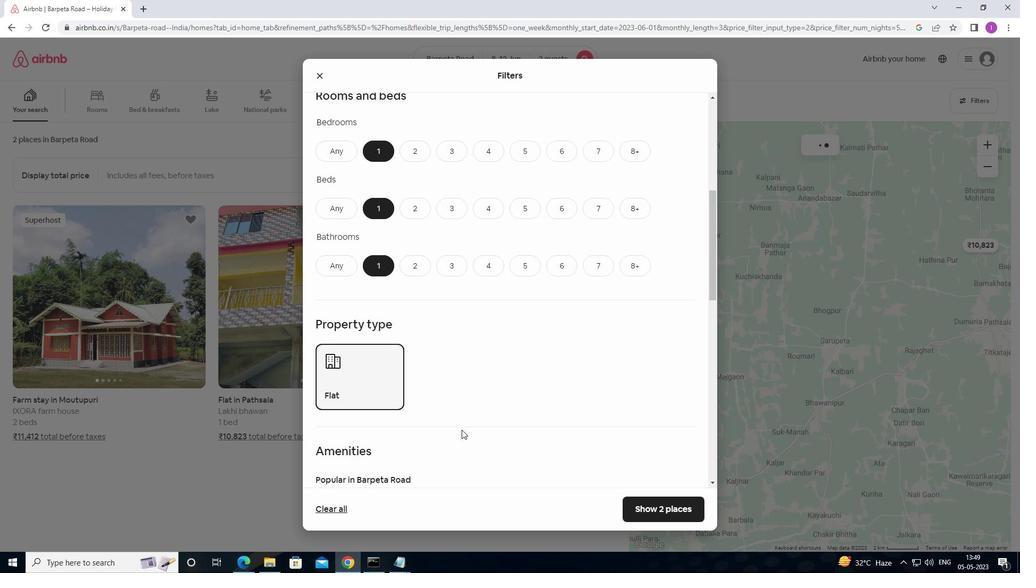 
Action: Mouse scrolled (461, 429) with delta (0, 0)
Screenshot: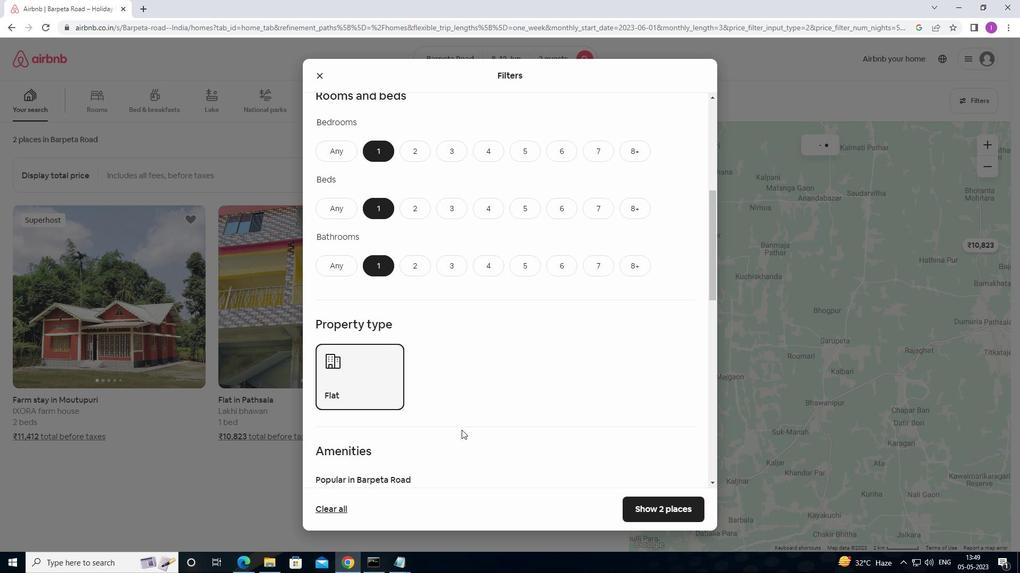 
Action: Mouse scrolled (461, 429) with delta (0, 0)
Screenshot: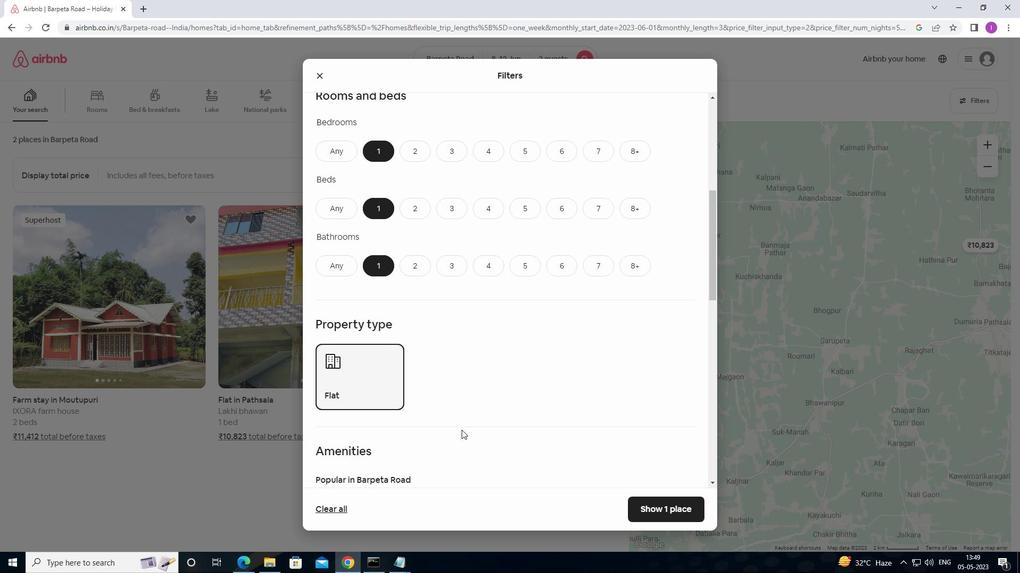 
Action: Mouse moved to (324, 401)
Screenshot: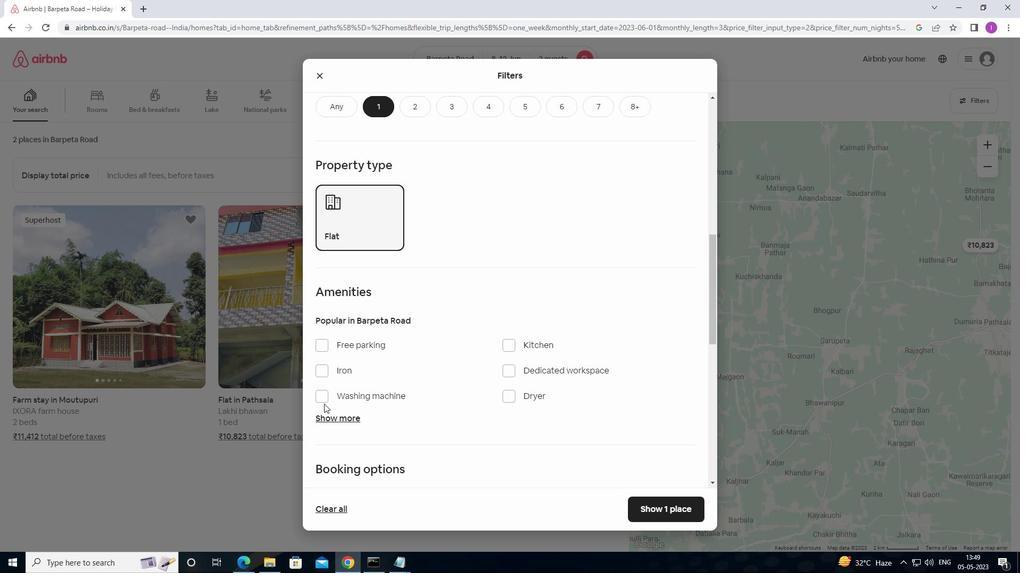
Action: Mouse pressed left at (324, 401)
Screenshot: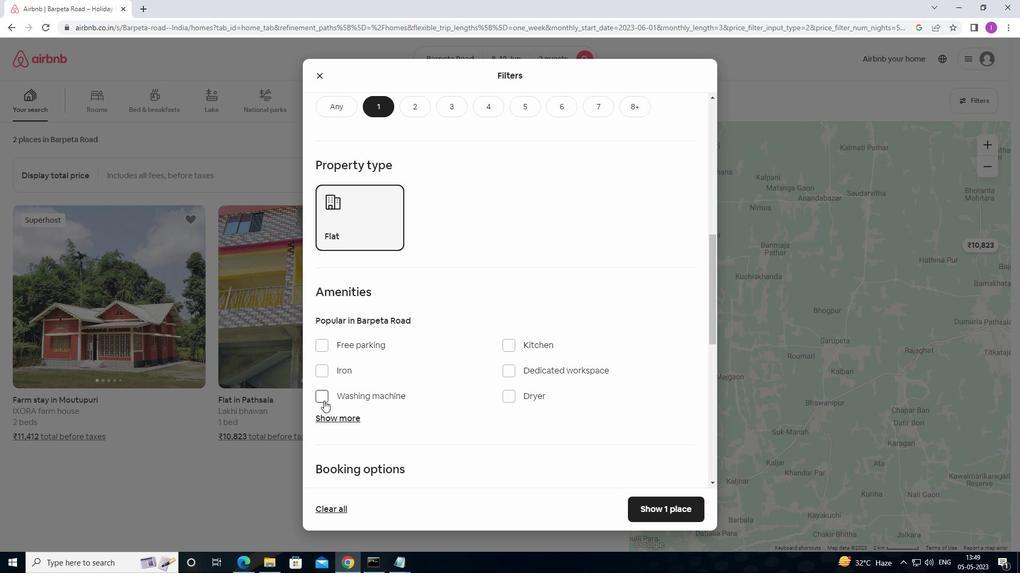 
Action: Mouse moved to (437, 429)
Screenshot: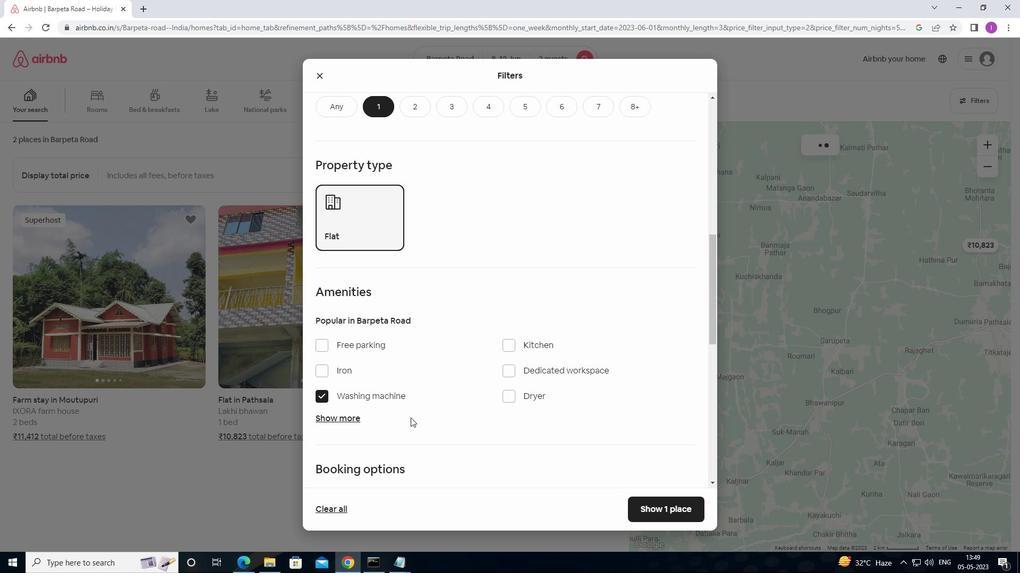 
Action: Mouse scrolled (437, 429) with delta (0, 0)
Screenshot: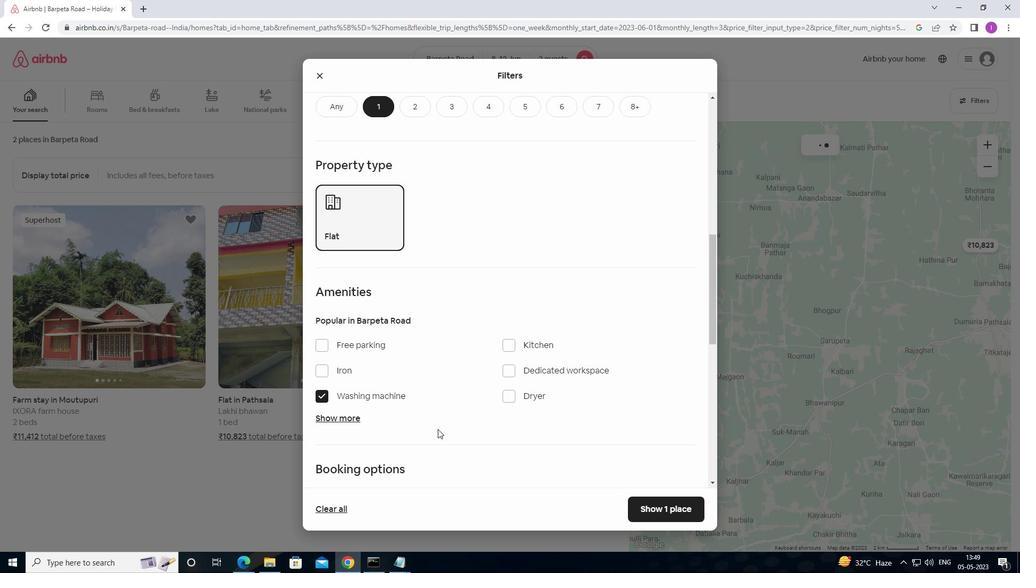 
Action: Mouse scrolled (437, 429) with delta (0, 0)
Screenshot: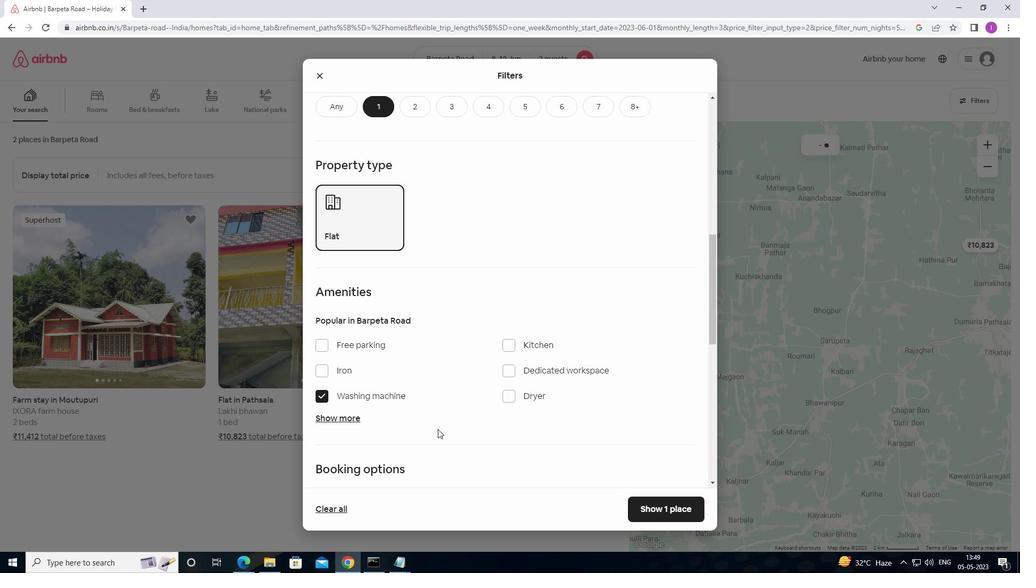 
Action: Mouse scrolled (437, 429) with delta (0, 0)
Screenshot: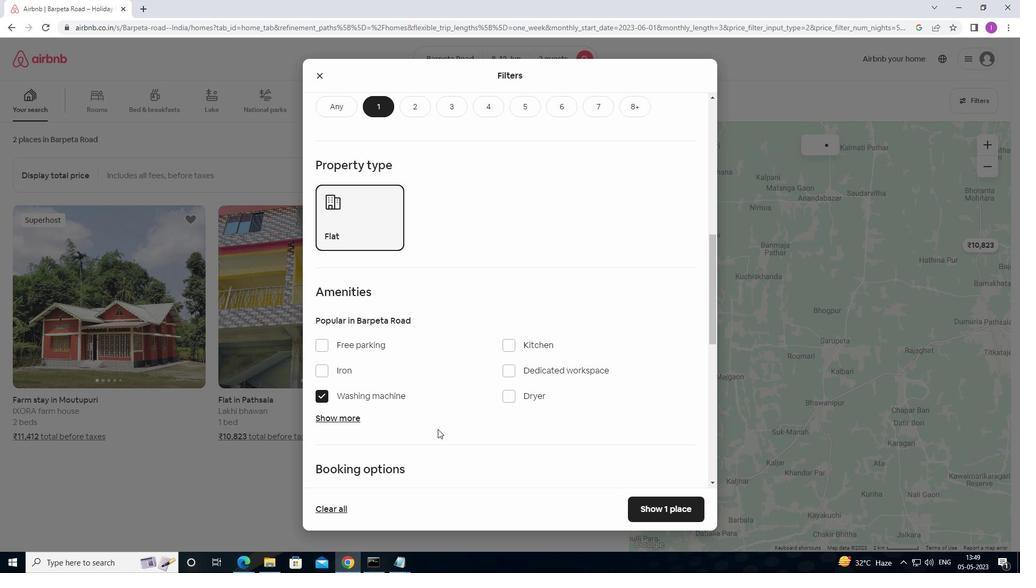 
Action: Mouse scrolled (437, 429) with delta (0, 0)
Screenshot: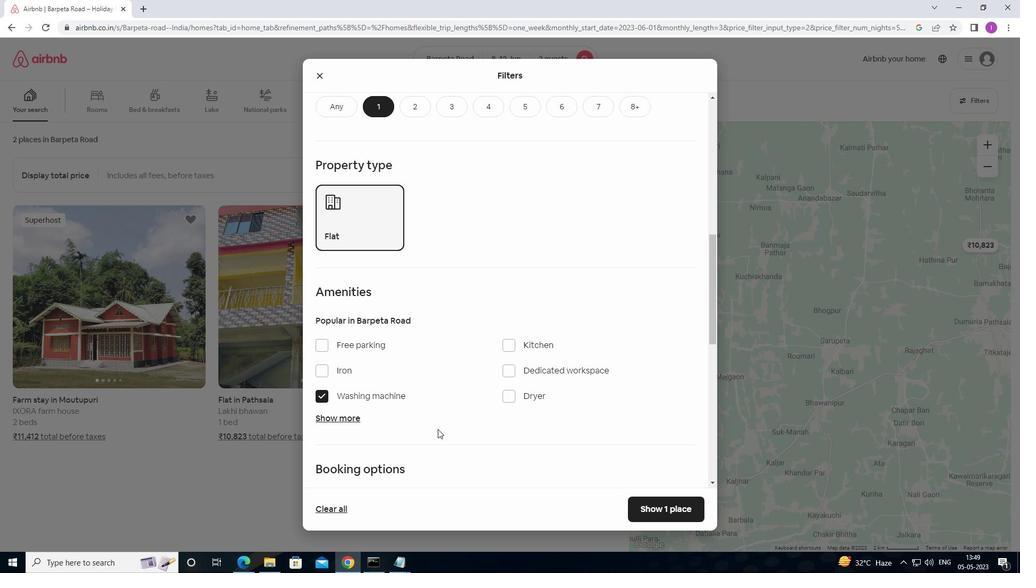 
Action: Mouse moved to (675, 334)
Screenshot: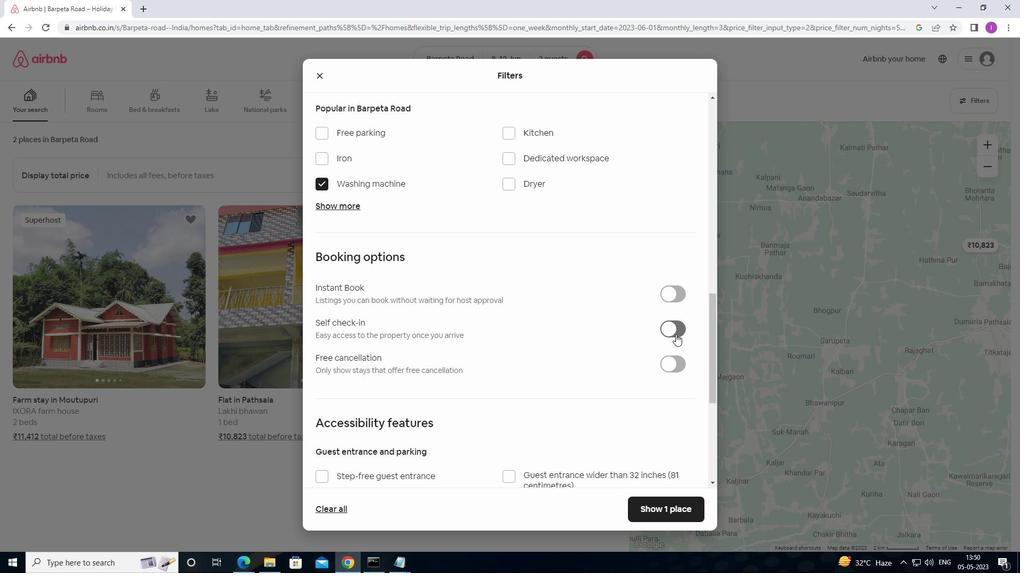 
Action: Mouse pressed left at (675, 334)
Screenshot: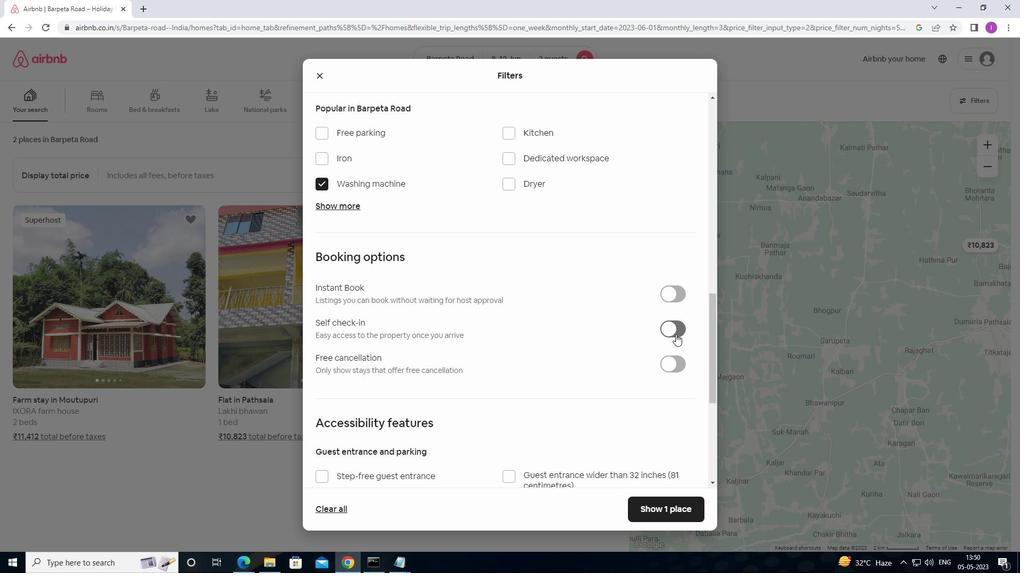 
Action: Mouse moved to (527, 434)
Screenshot: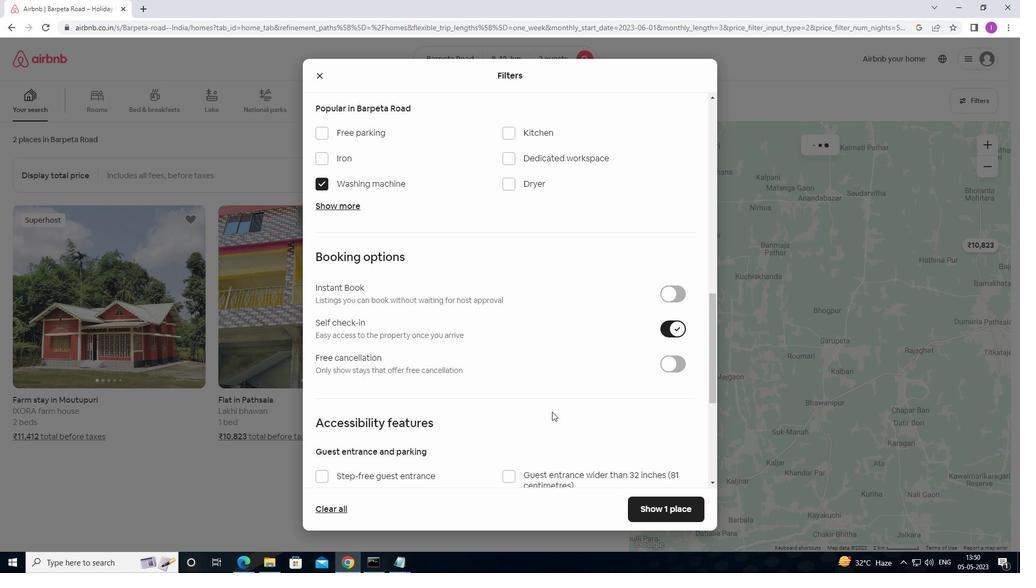 
Action: Mouse scrolled (527, 433) with delta (0, 0)
Screenshot: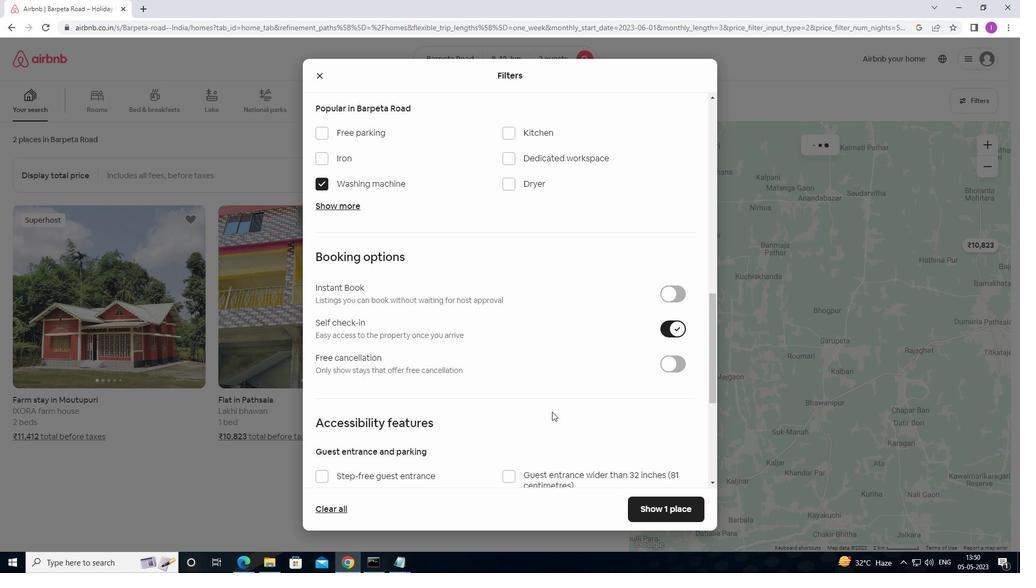 
Action: Mouse moved to (526, 435)
Screenshot: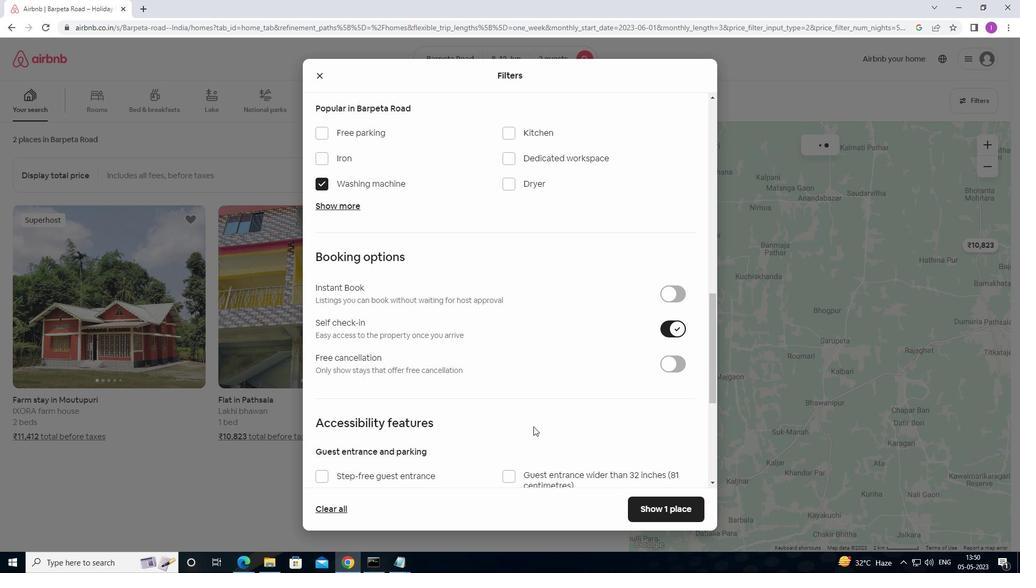 
Action: Mouse scrolled (526, 434) with delta (0, 0)
Screenshot: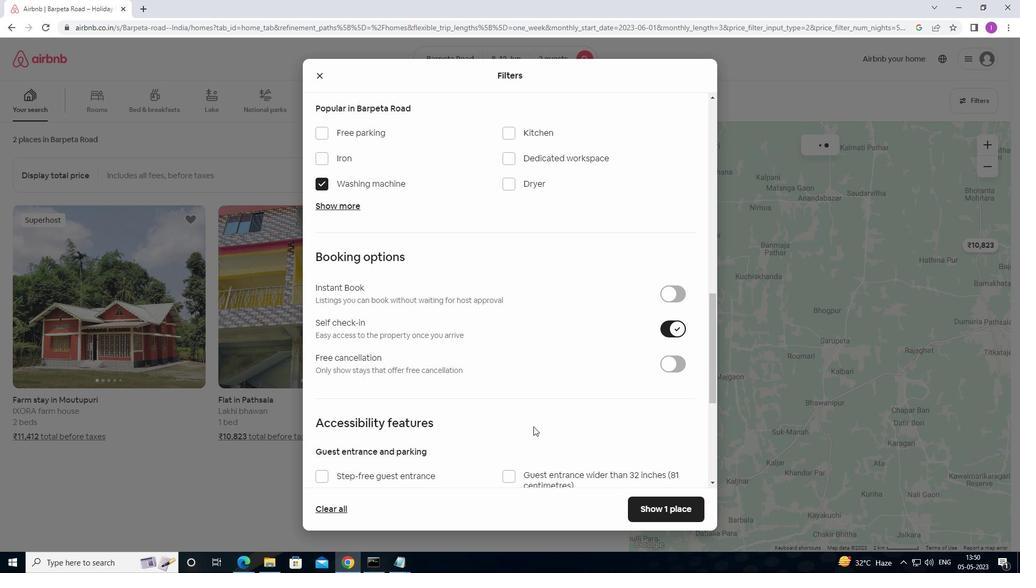 
Action: Mouse scrolled (526, 434) with delta (0, 0)
Screenshot: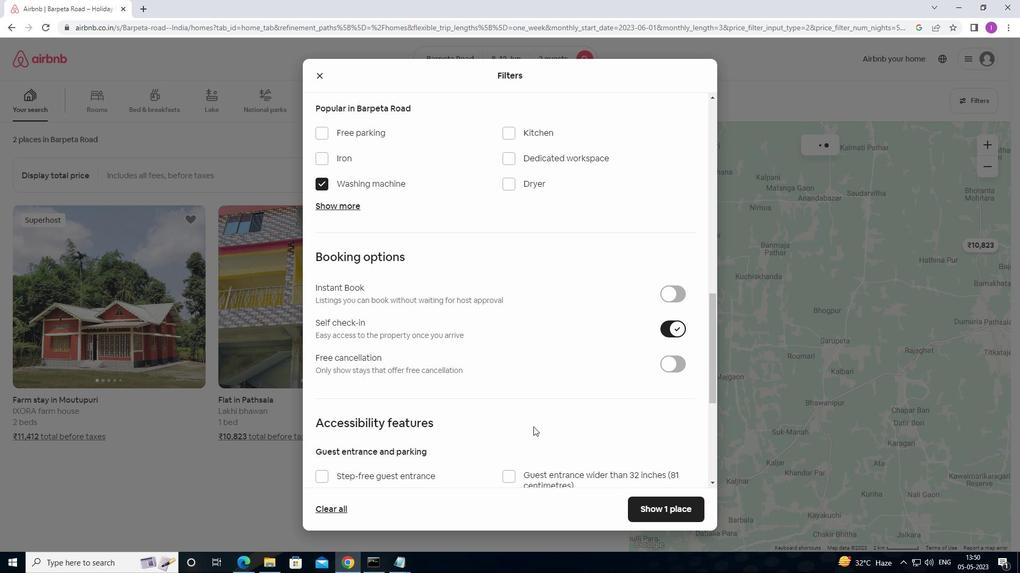 
Action: Mouse scrolled (526, 434) with delta (0, 0)
Screenshot: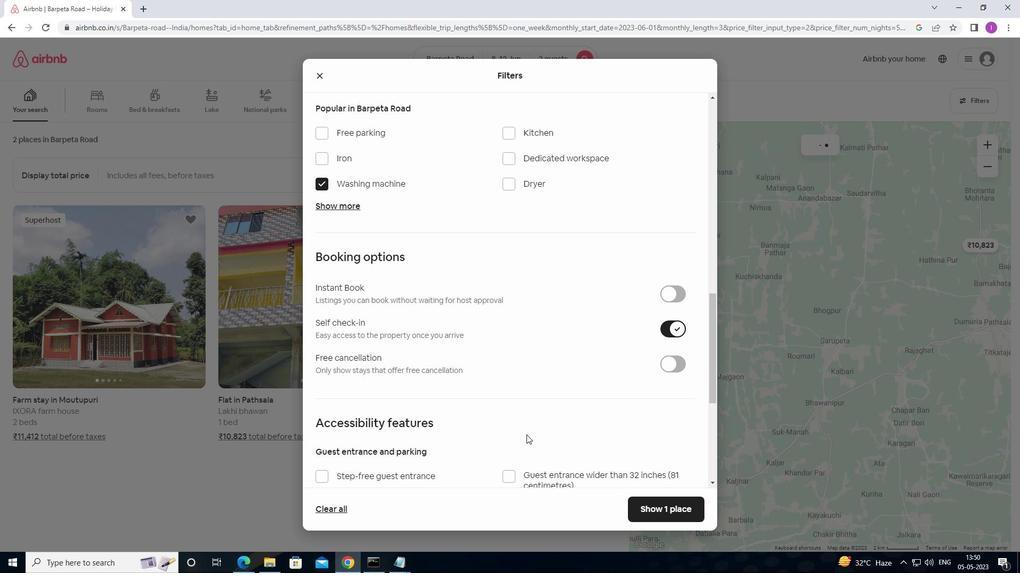 
Action: Mouse moved to (508, 430)
Screenshot: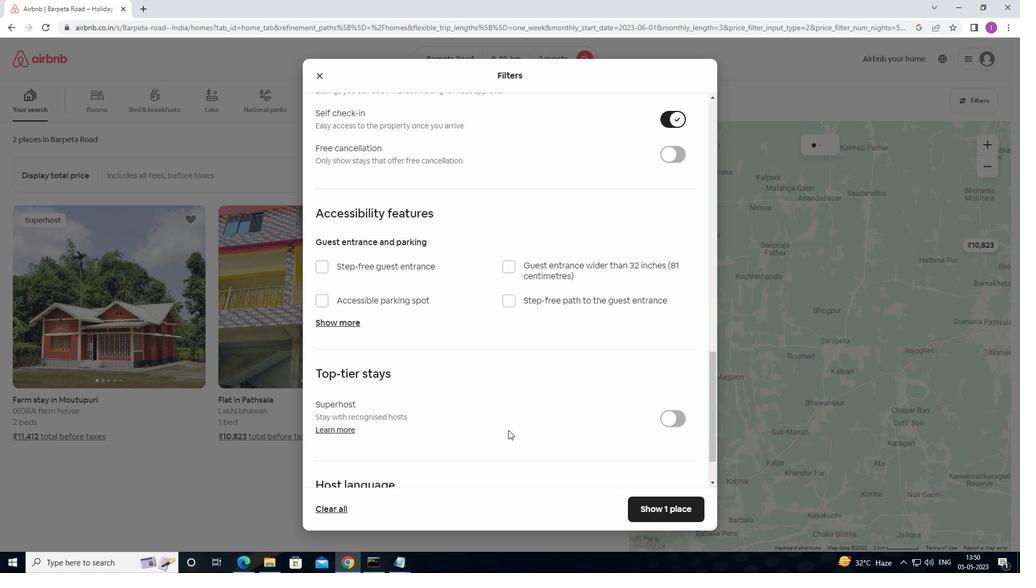 
Action: Mouse scrolled (508, 429) with delta (0, 0)
Screenshot: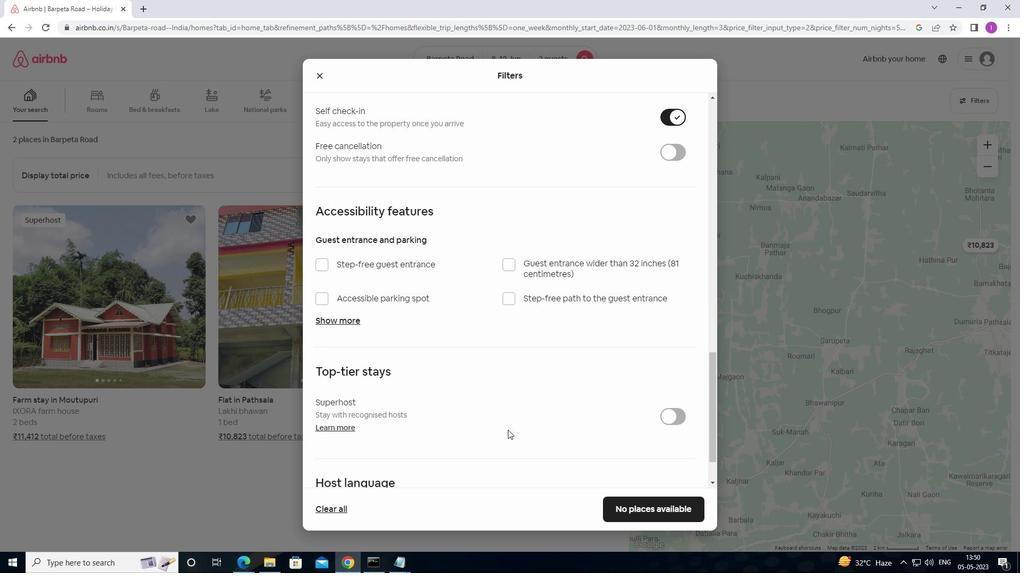 
Action: Mouse scrolled (508, 429) with delta (0, 0)
Screenshot: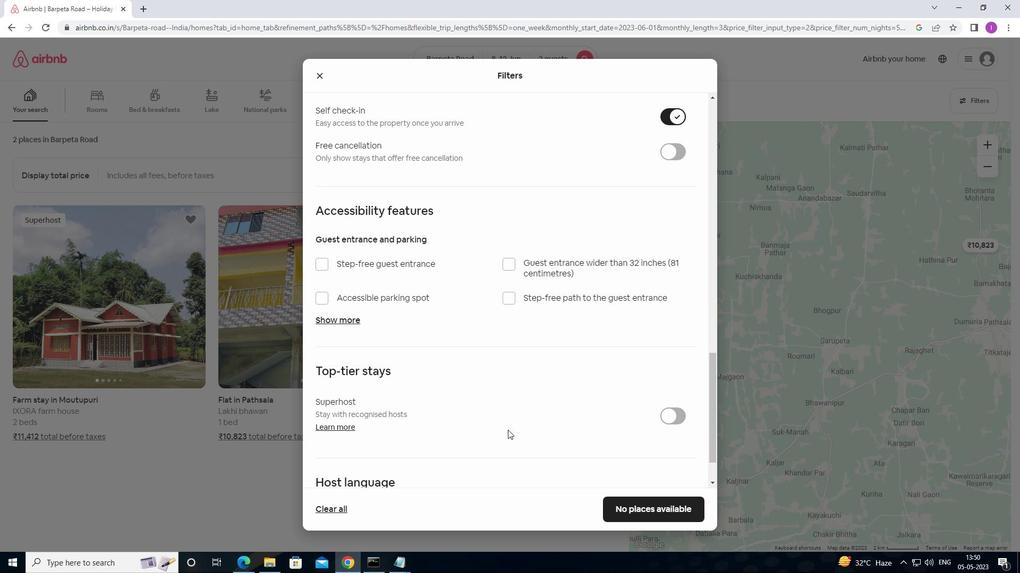
Action: Mouse scrolled (508, 429) with delta (0, 0)
Screenshot: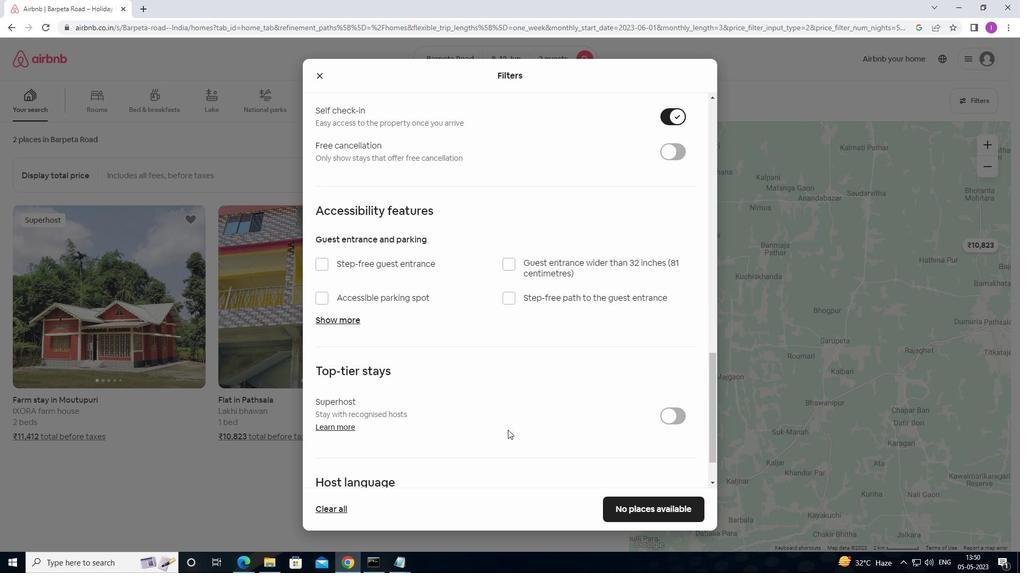 
Action: Mouse moved to (318, 460)
Screenshot: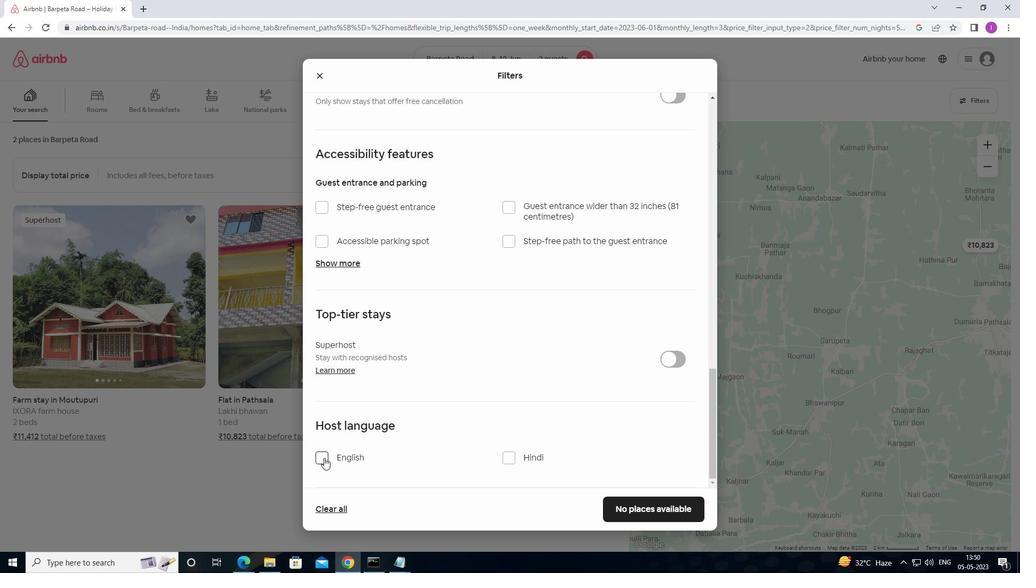 
Action: Mouse pressed left at (318, 460)
Screenshot: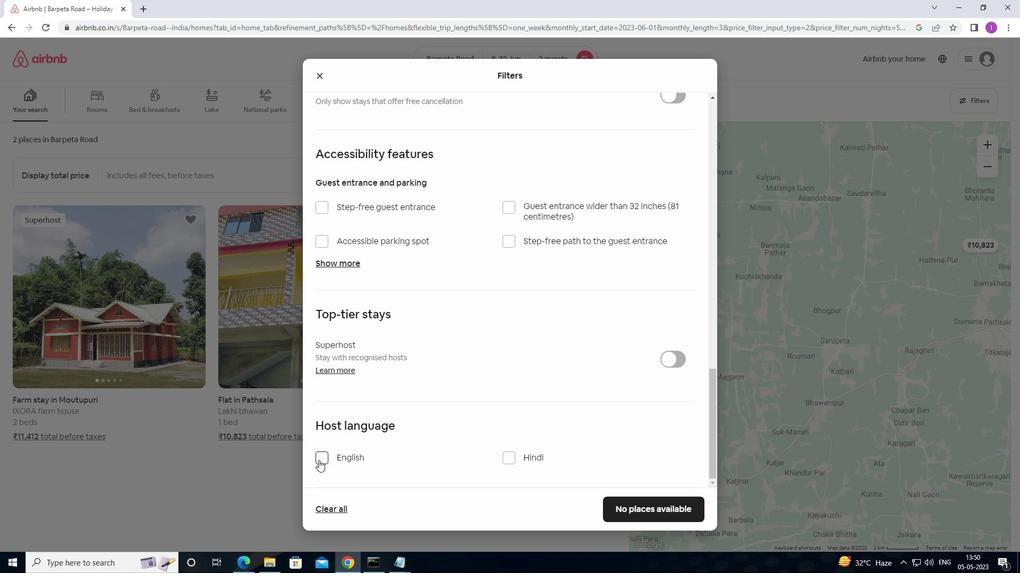
Action: Mouse moved to (442, 460)
Screenshot: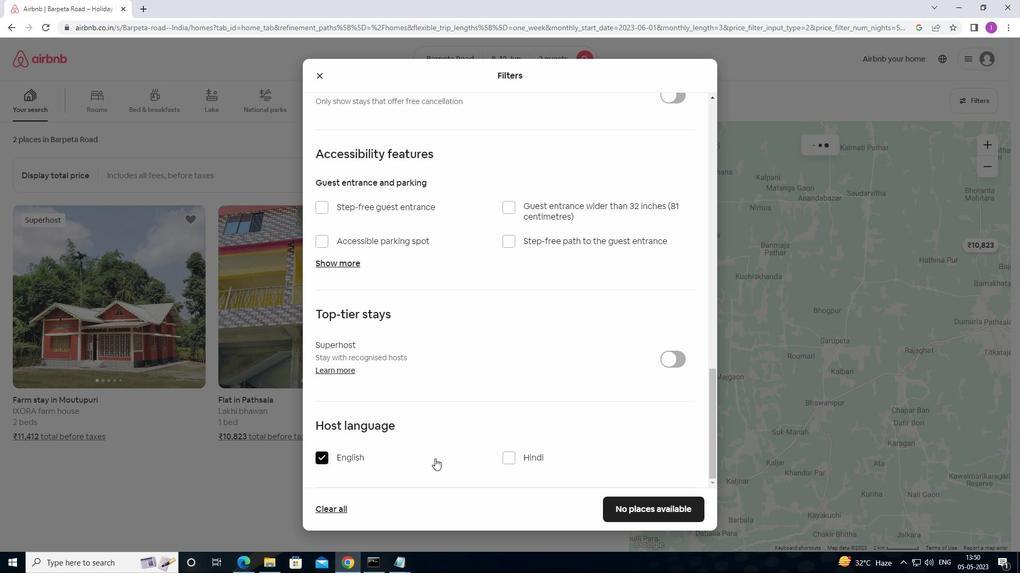 
Action: Mouse scrolled (442, 459) with delta (0, 0)
Screenshot: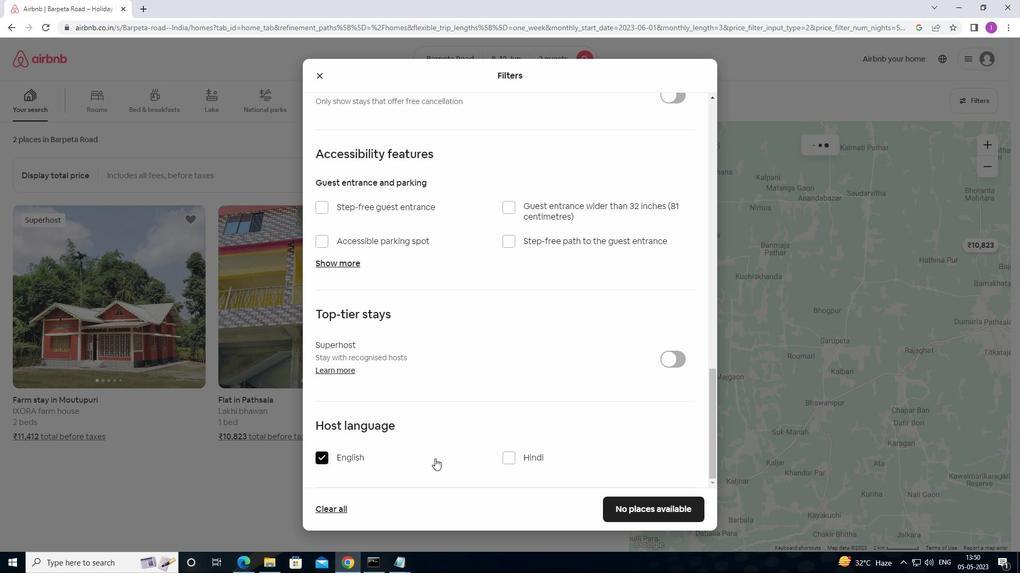 
Action: Mouse moved to (455, 461)
Screenshot: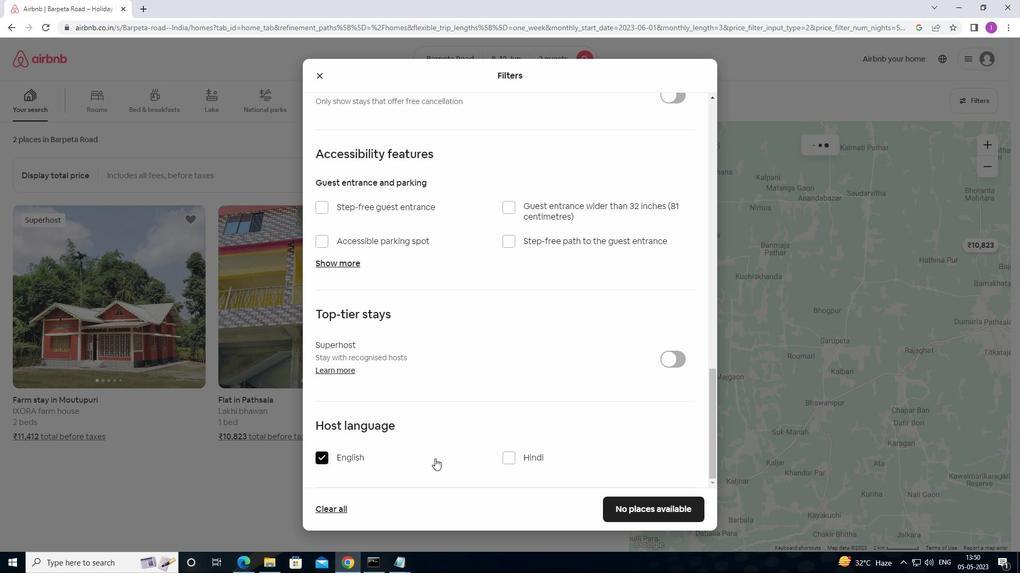 
Action: Mouse scrolled (455, 460) with delta (0, 0)
Screenshot: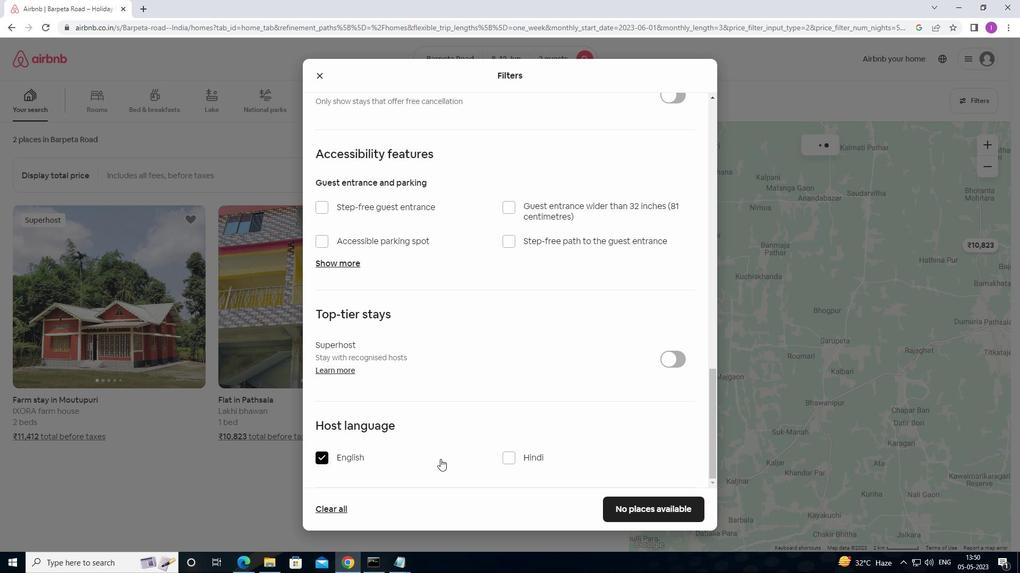 
Action: Mouse moved to (477, 461)
Screenshot: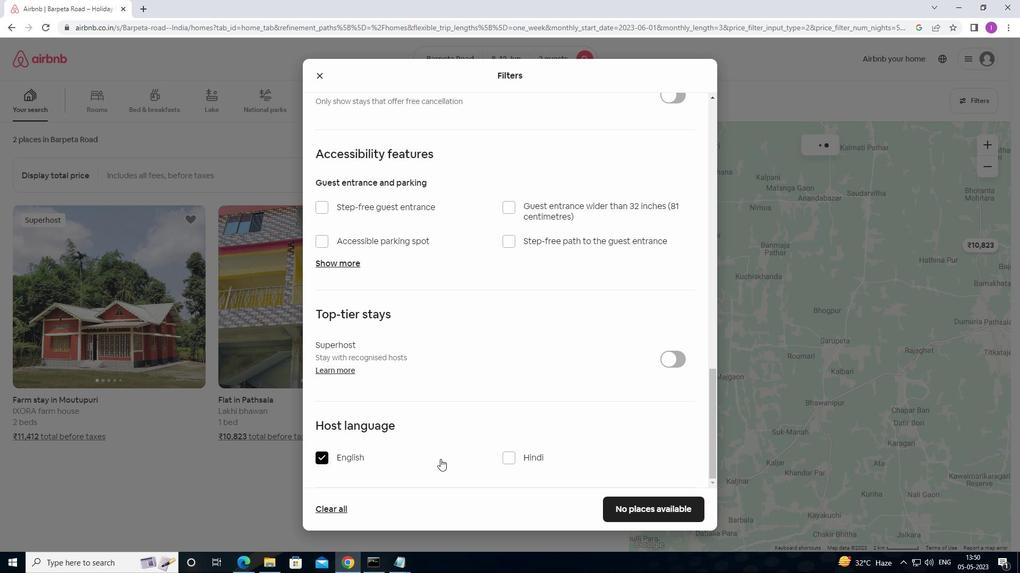 
Action: Mouse scrolled (477, 460) with delta (0, 0)
Screenshot: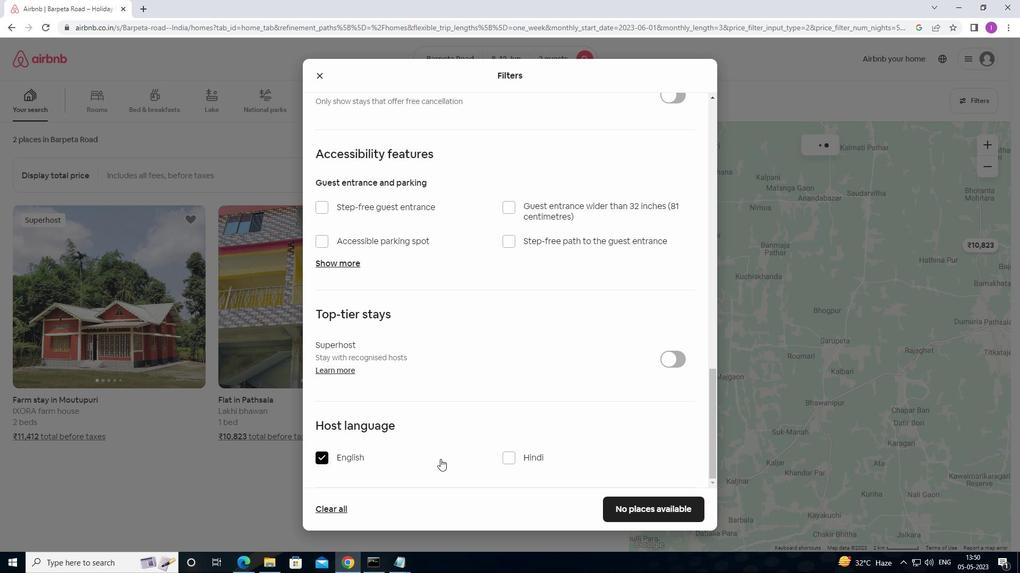 
Action: Mouse moved to (657, 506)
Screenshot: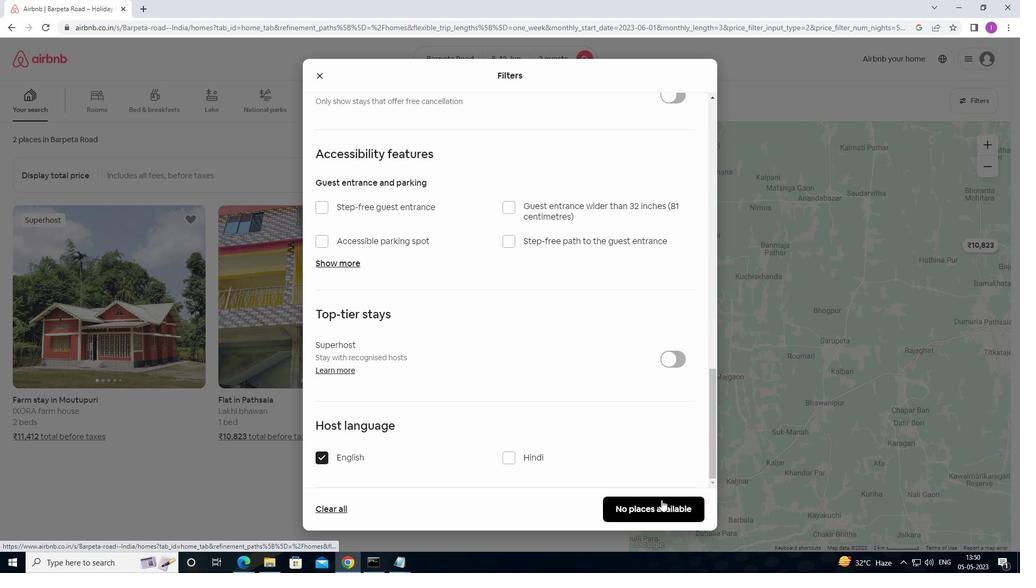 
Action: Mouse pressed left at (657, 506)
Screenshot: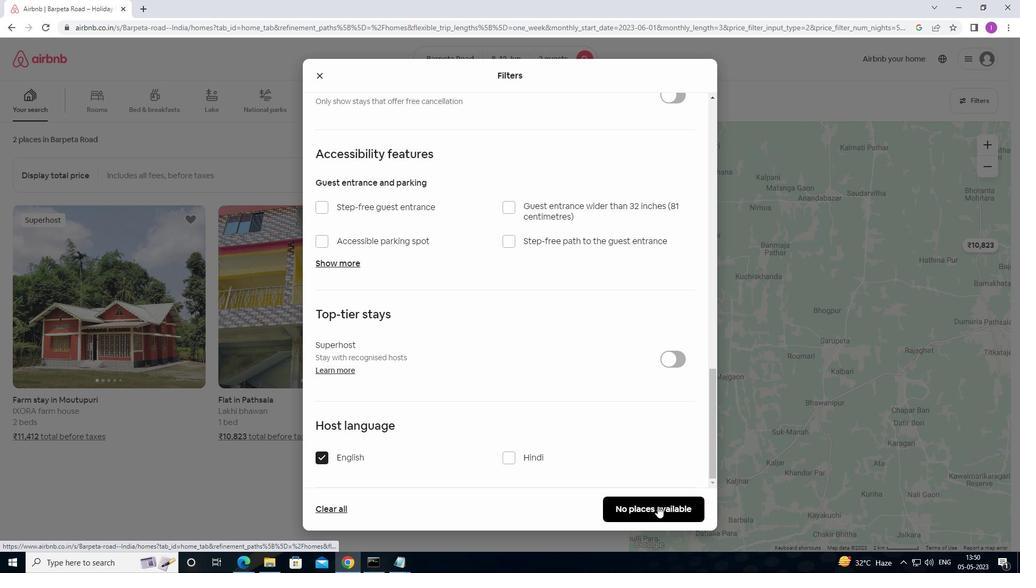 
Action: Mouse moved to (610, 504)
Screenshot: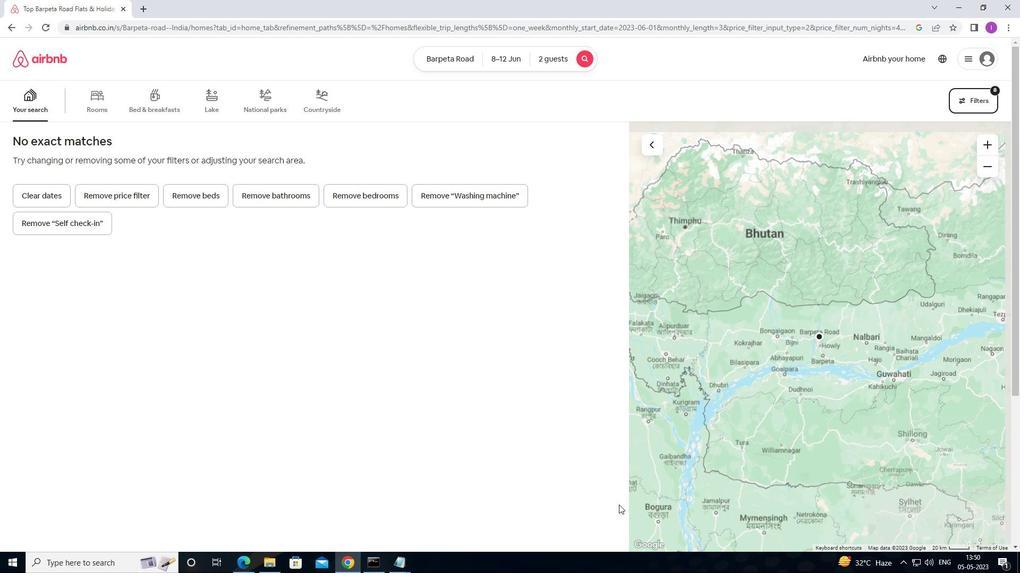 
